 Task: Look for space in Saalfelden am Steinernen Meer, Austria from 2nd June, 2023 to 15th June, 2023 for 2 adults in price range Rs.10000 to Rs.15000. Place can be entire place with 1  bedroom having 1 bed and 1 bathroom. Property type can be hotel. Amenities needed are: heating, . Booking option can be shelf check-in. Required host language is English.
Action: Mouse moved to (438, 98)
Screenshot: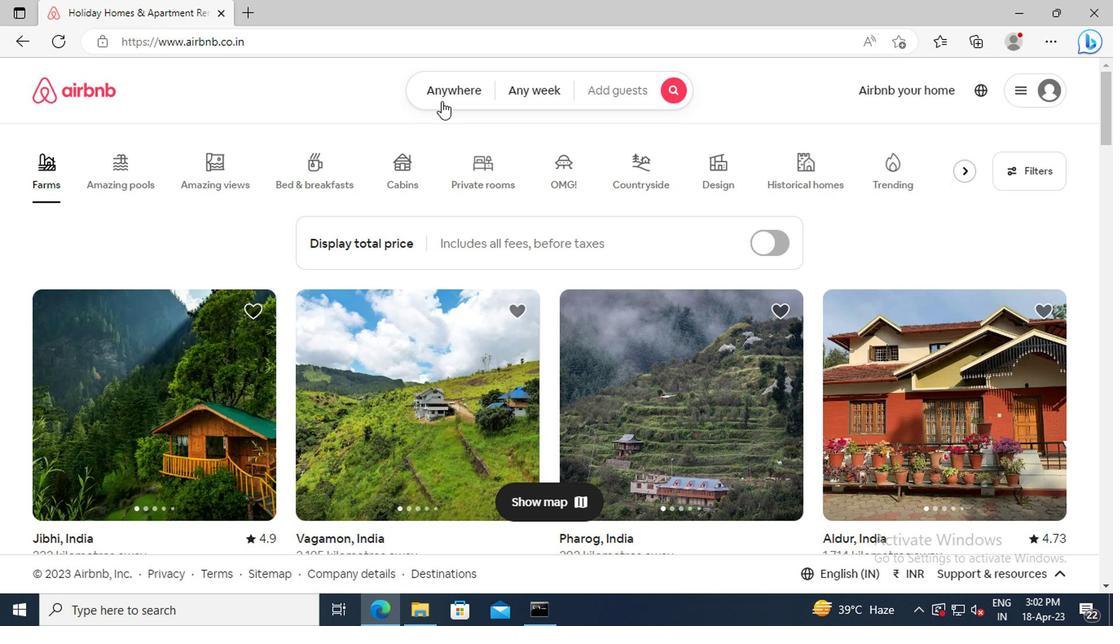 
Action: Mouse pressed left at (438, 98)
Screenshot: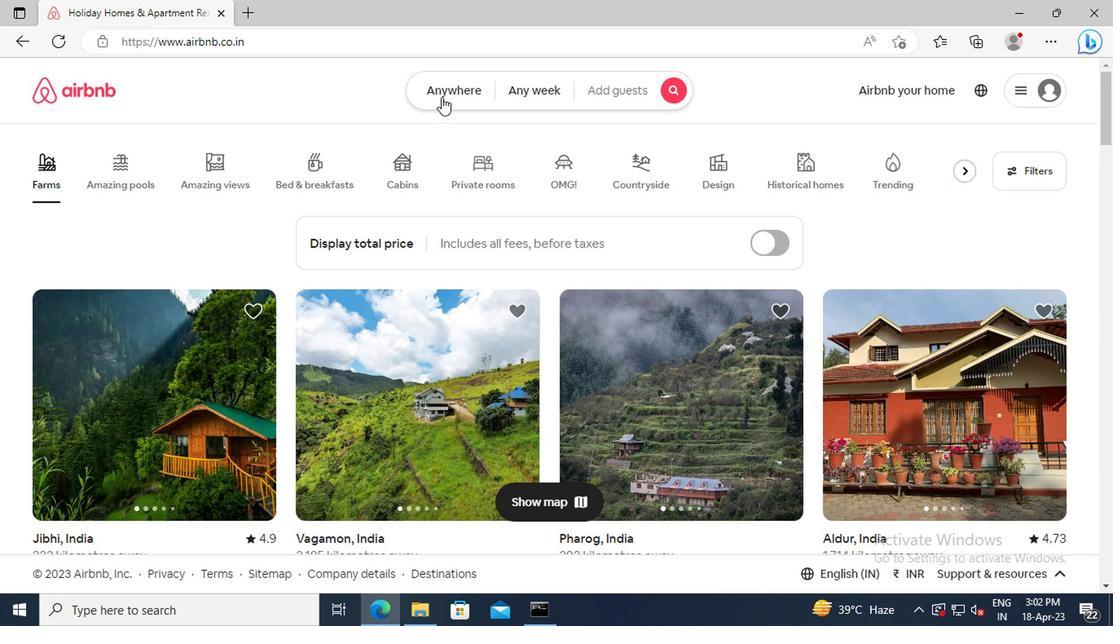
Action: Mouse moved to (234, 157)
Screenshot: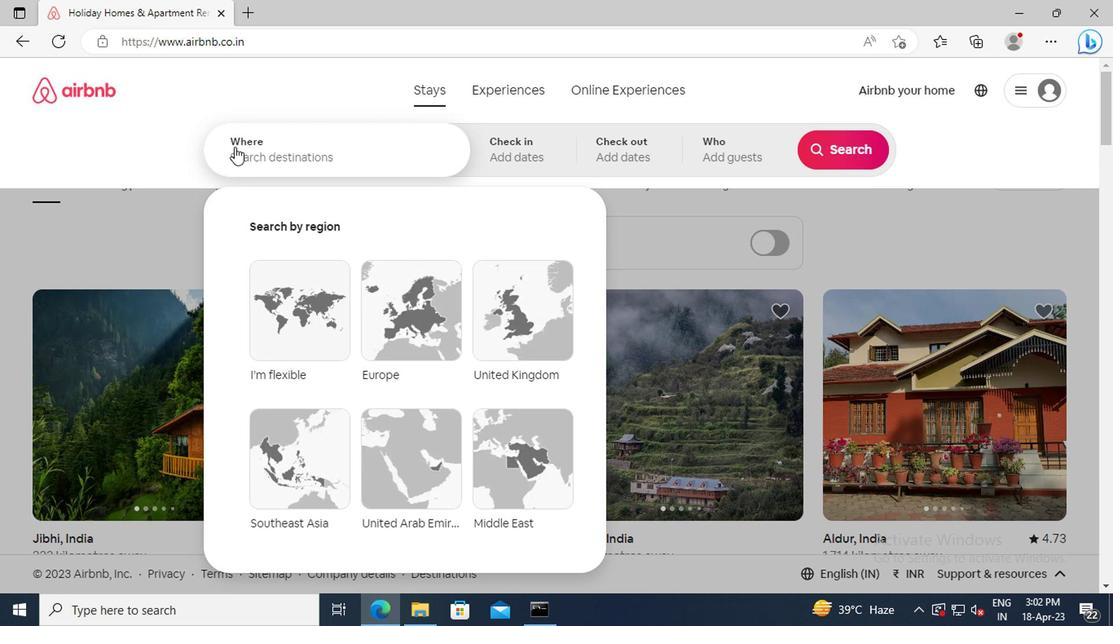 
Action: Mouse pressed left at (234, 157)
Screenshot: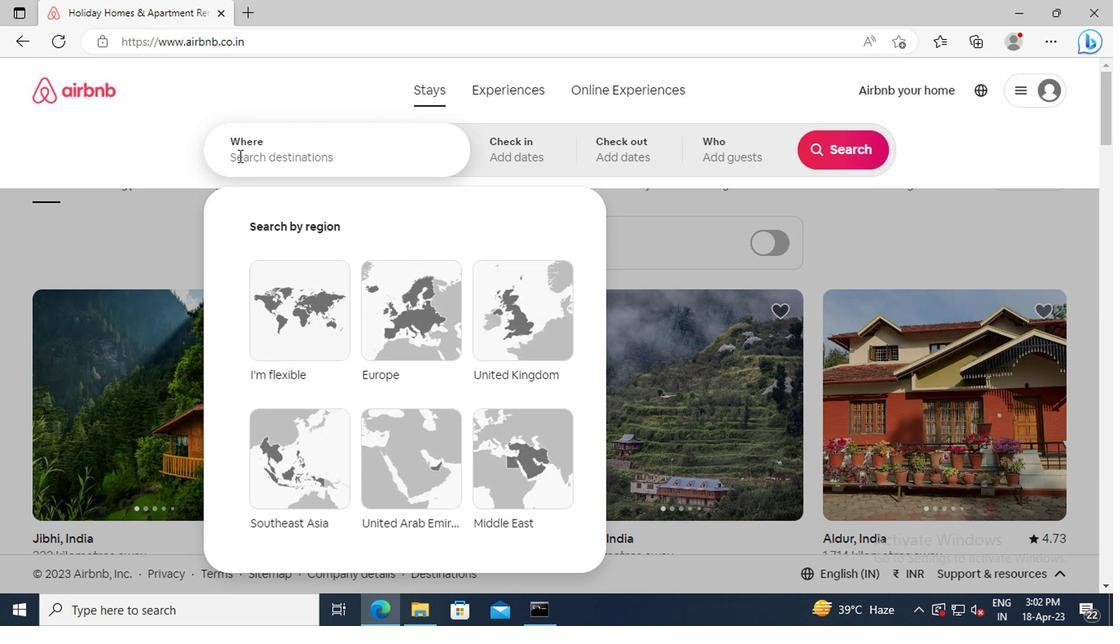 
Action: Key pressed <Key.shift_r>Saalfelden<Key.space>am<Key.space><Key.shift_r>Steinernen<Key.space><Key.shift>MEER,<Key.space><Key.shift_r>AUSTRIA<Key.enter>
Screenshot: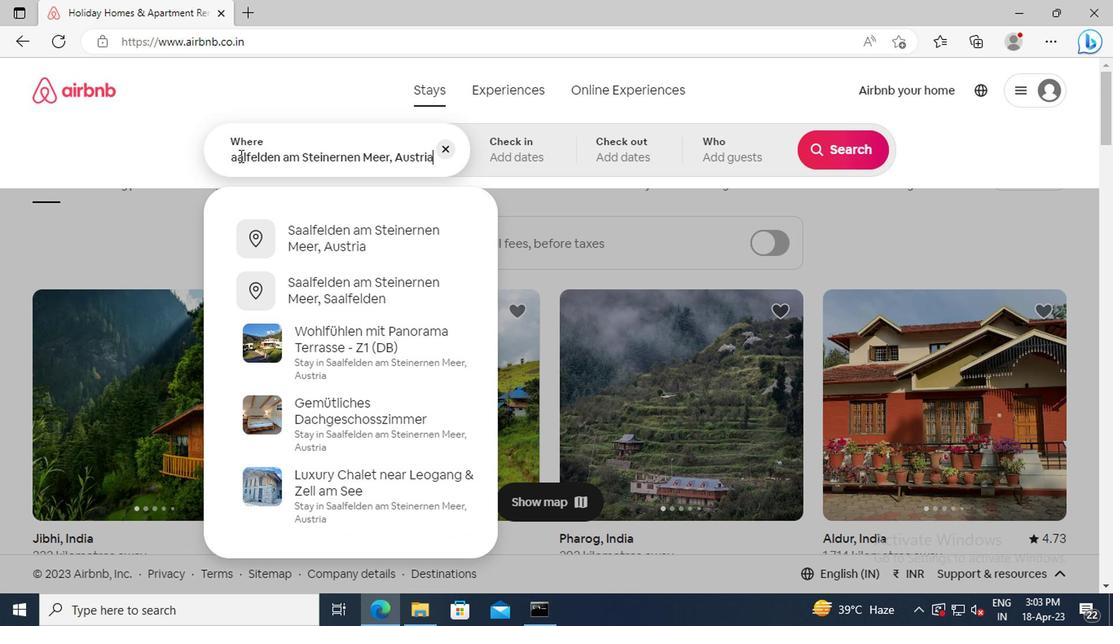 
Action: Mouse moved to (835, 282)
Screenshot: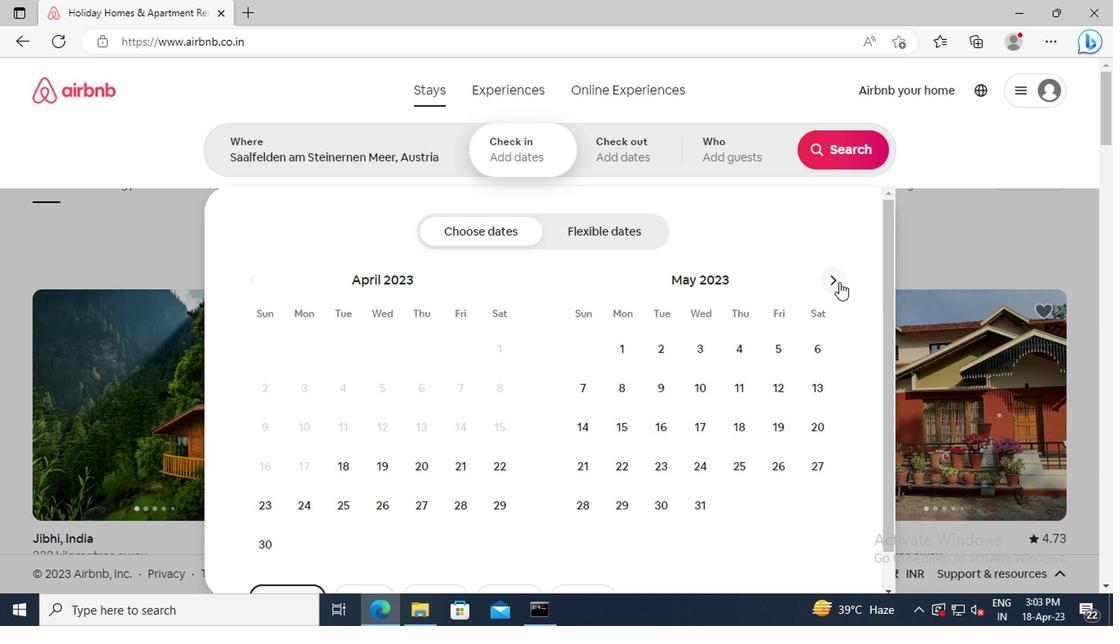 
Action: Mouse pressed left at (835, 282)
Screenshot: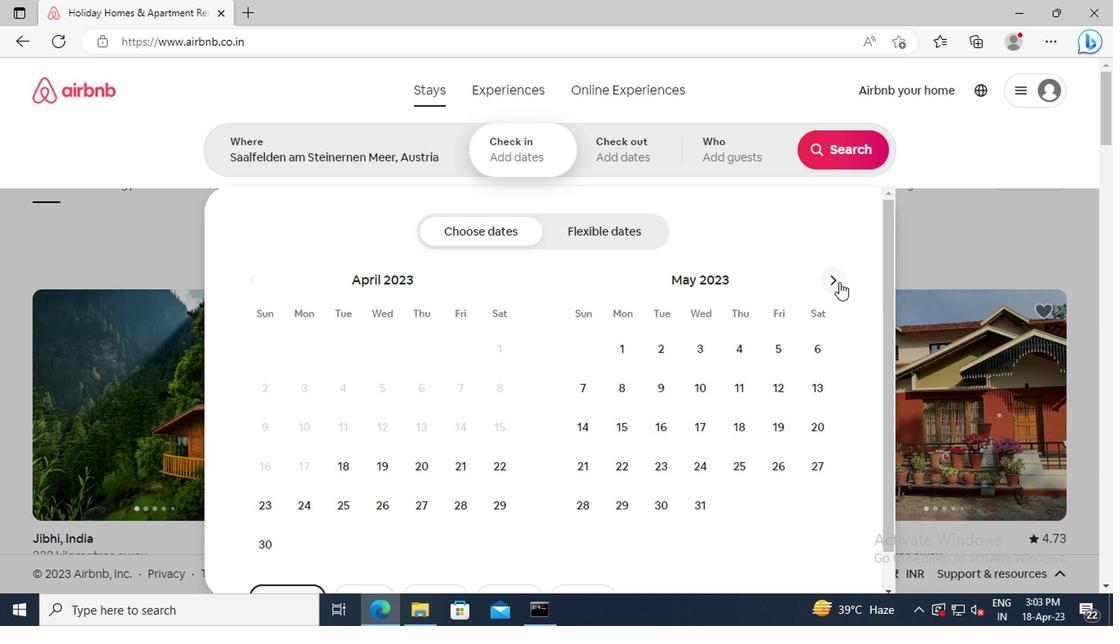 
Action: Mouse moved to (781, 343)
Screenshot: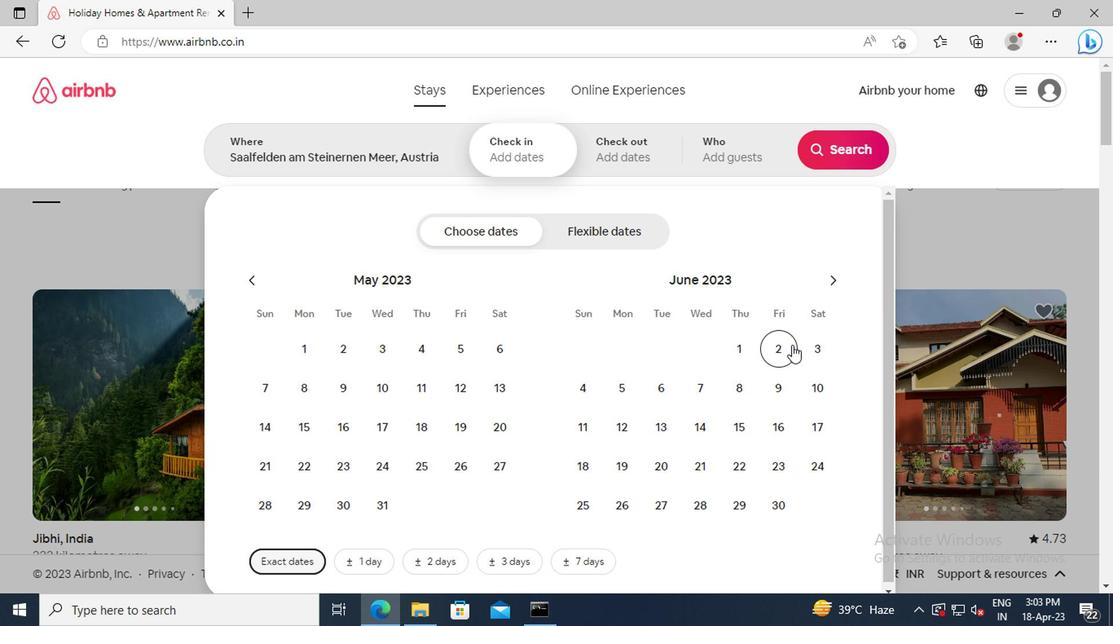 
Action: Mouse pressed left at (781, 343)
Screenshot: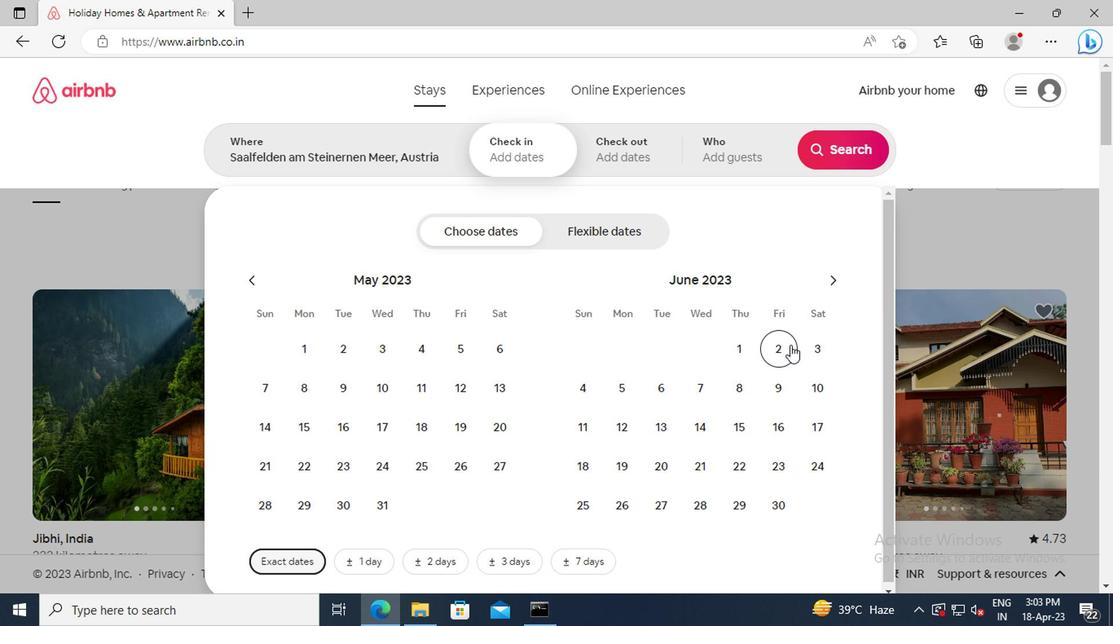 
Action: Mouse moved to (739, 423)
Screenshot: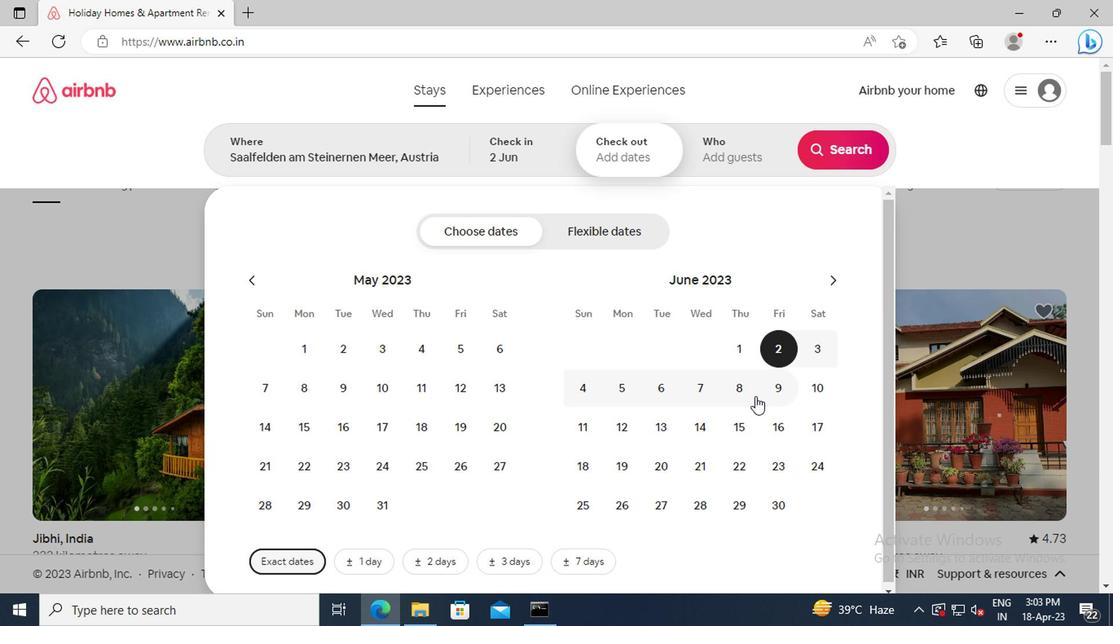 
Action: Mouse pressed left at (739, 423)
Screenshot: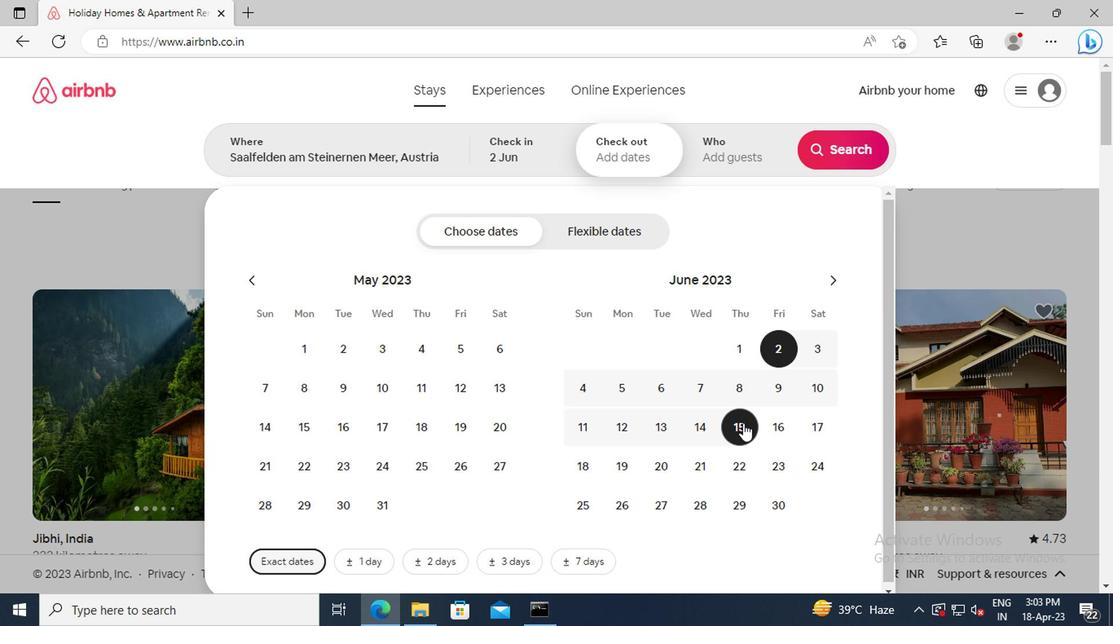 
Action: Mouse moved to (724, 153)
Screenshot: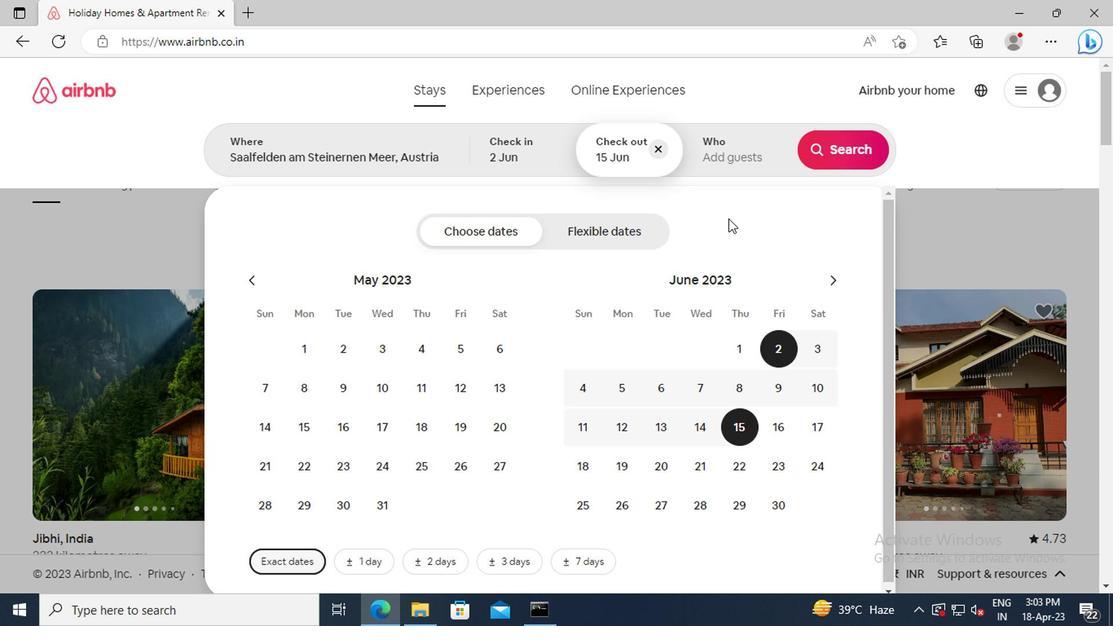 
Action: Mouse pressed left at (724, 153)
Screenshot: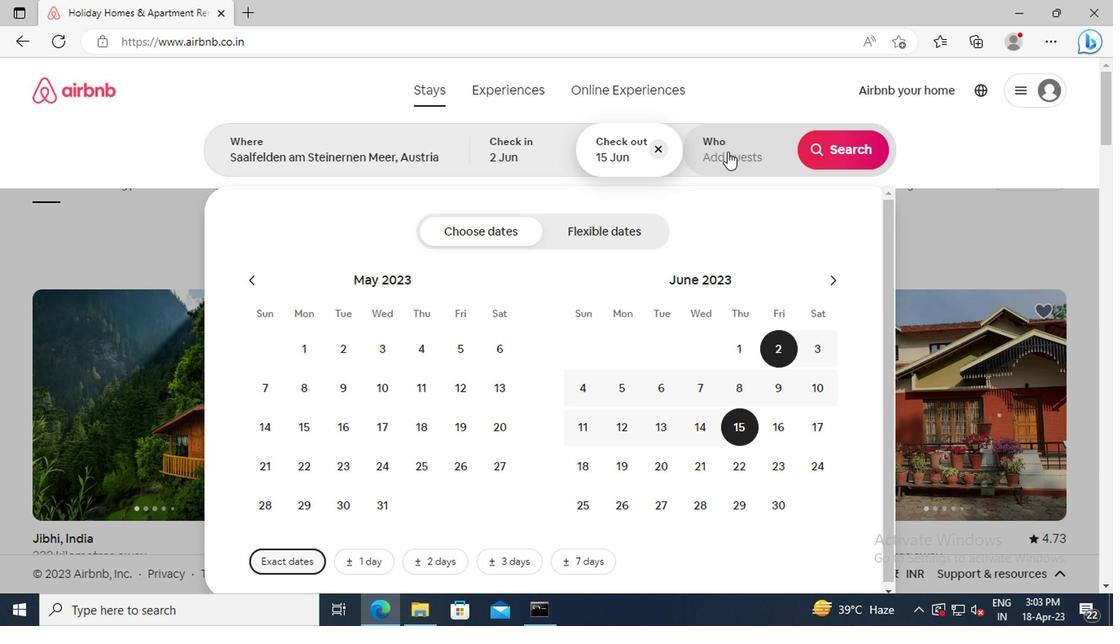 
Action: Mouse moved to (841, 240)
Screenshot: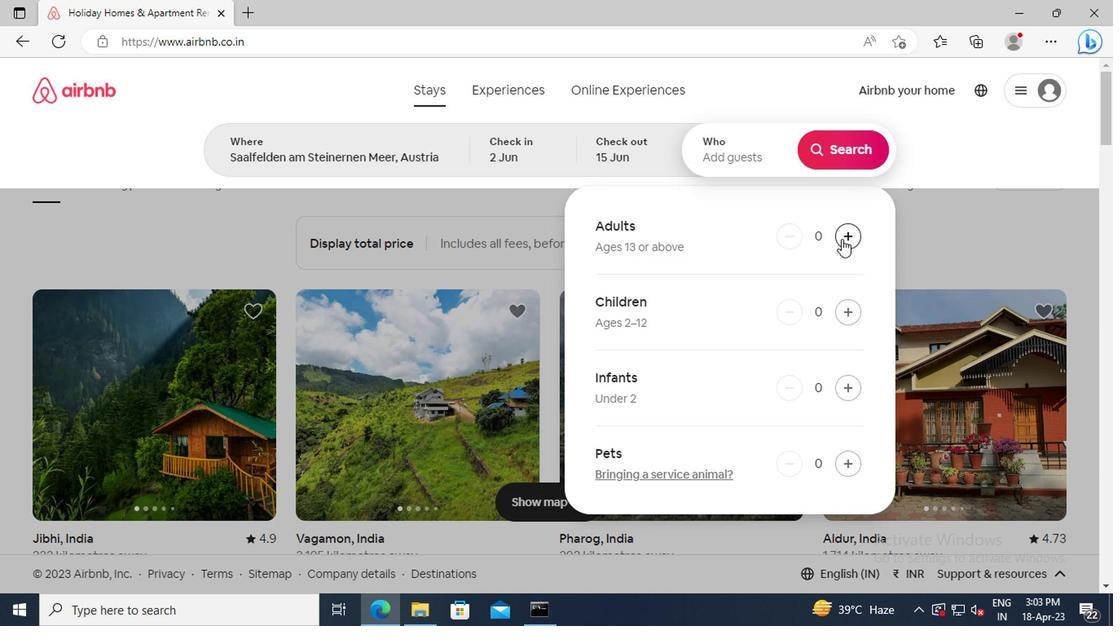 
Action: Mouse pressed left at (841, 240)
Screenshot: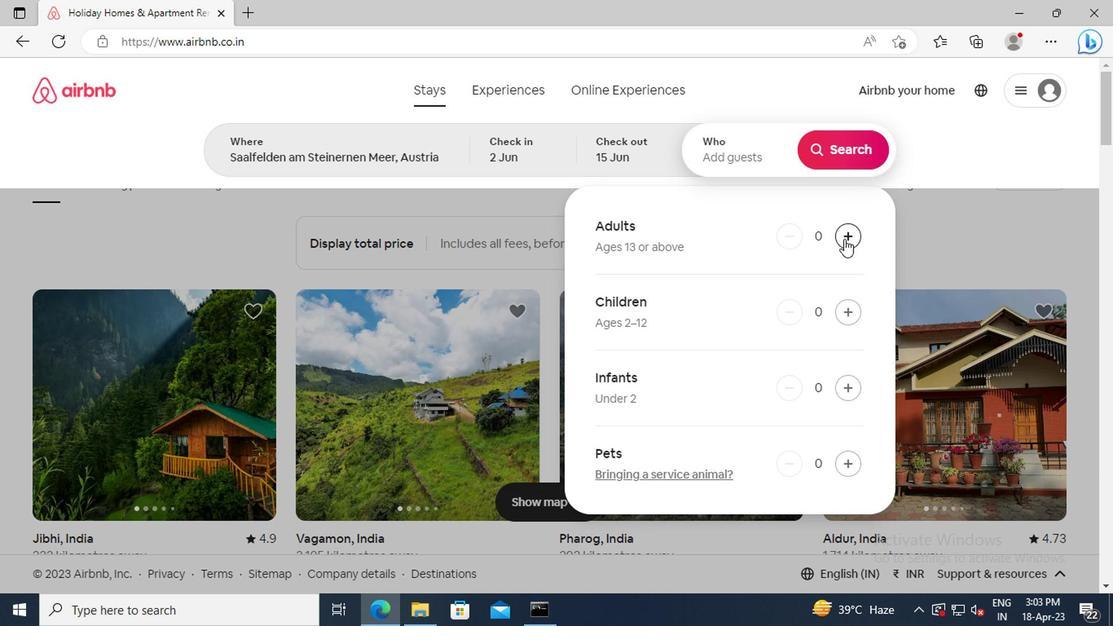 
Action: Mouse pressed left at (841, 240)
Screenshot: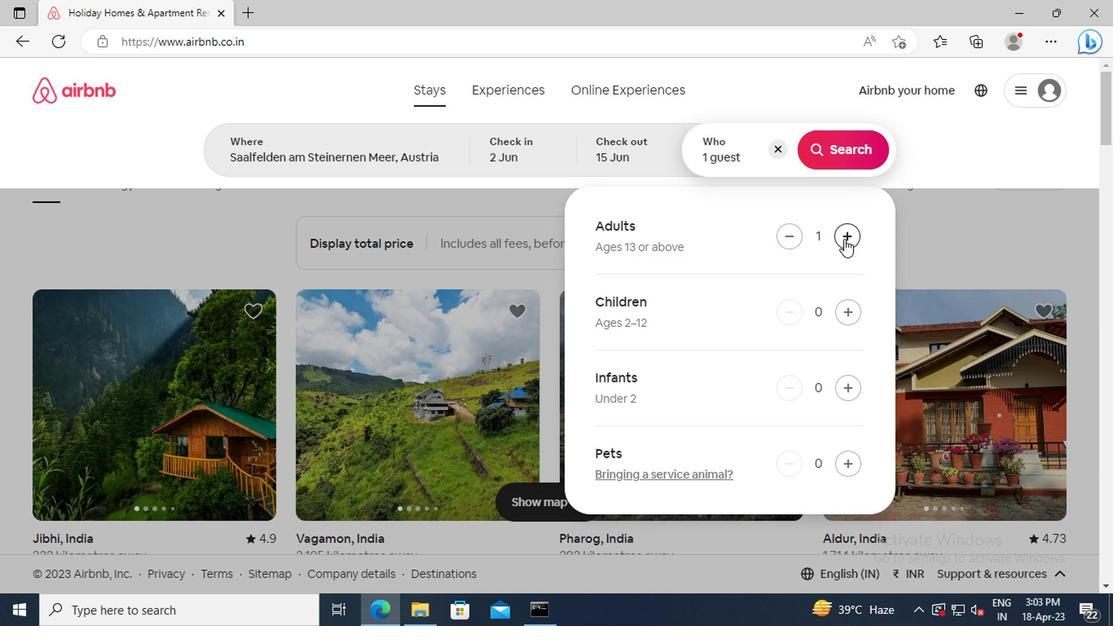 
Action: Mouse moved to (844, 159)
Screenshot: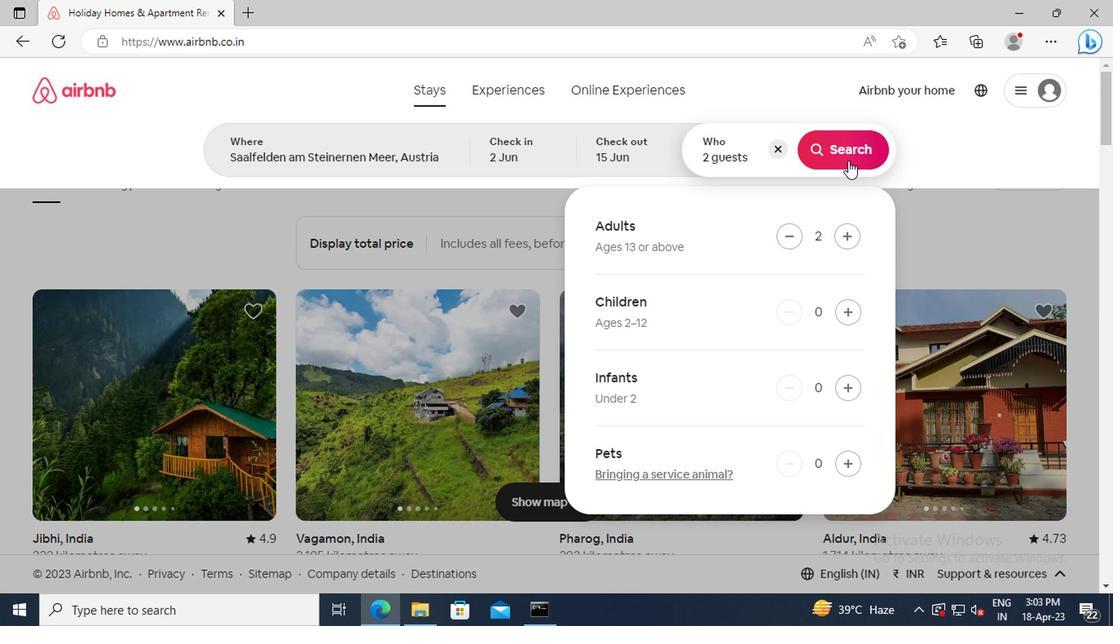 
Action: Mouse pressed left at (844, 159)
Screenshot: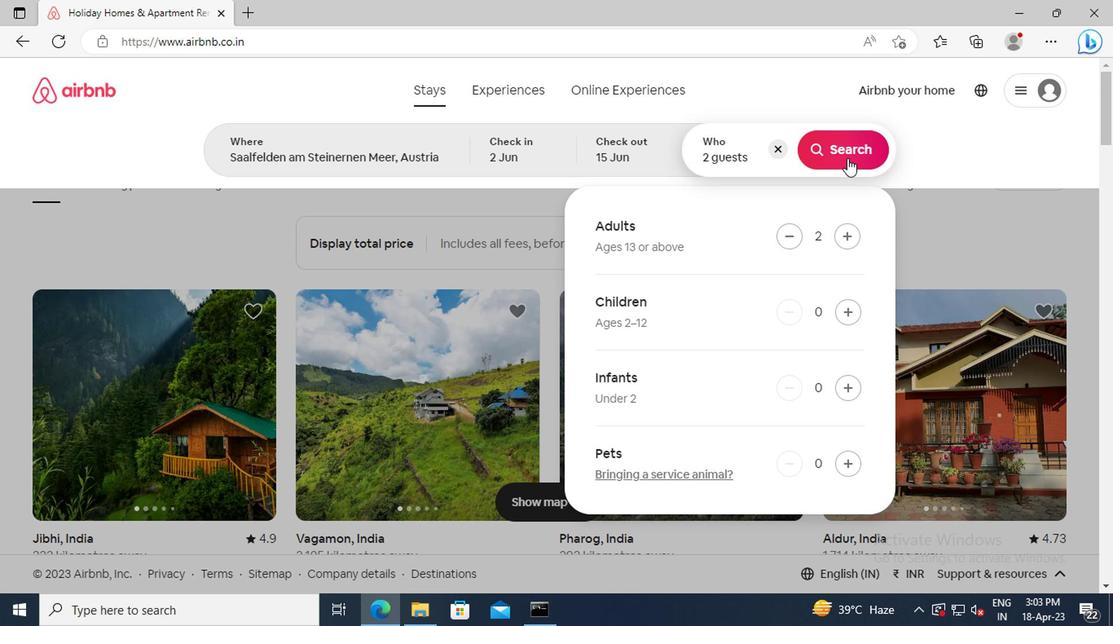
Action: Mouse moved to (1038, 158)
Screenshot: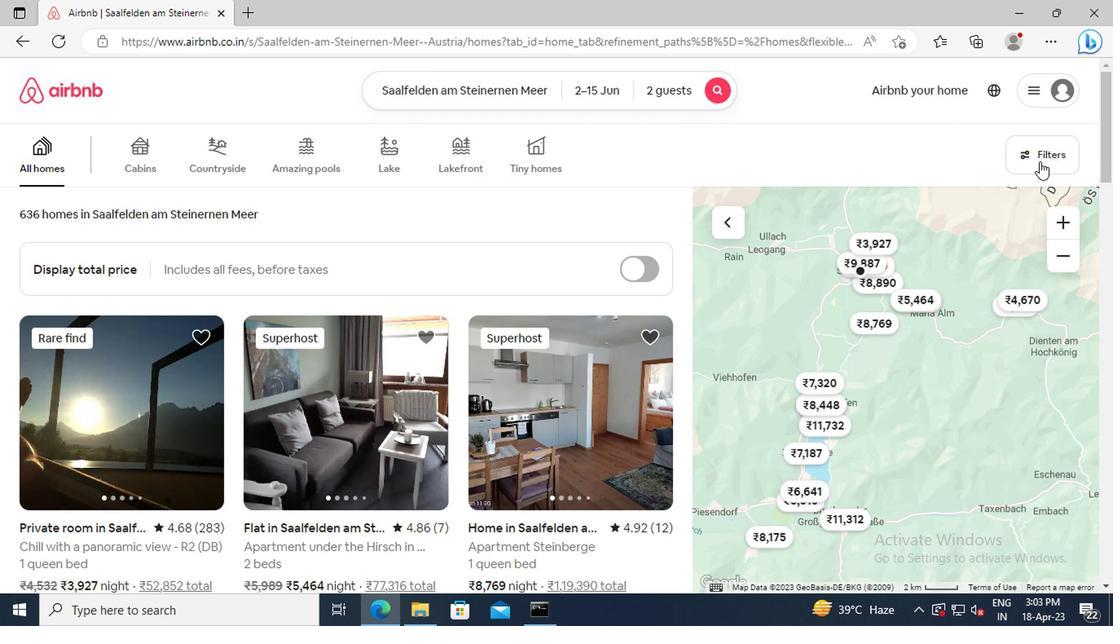 
Action: Mouse pressed left at (1038, 158)
Screenshot: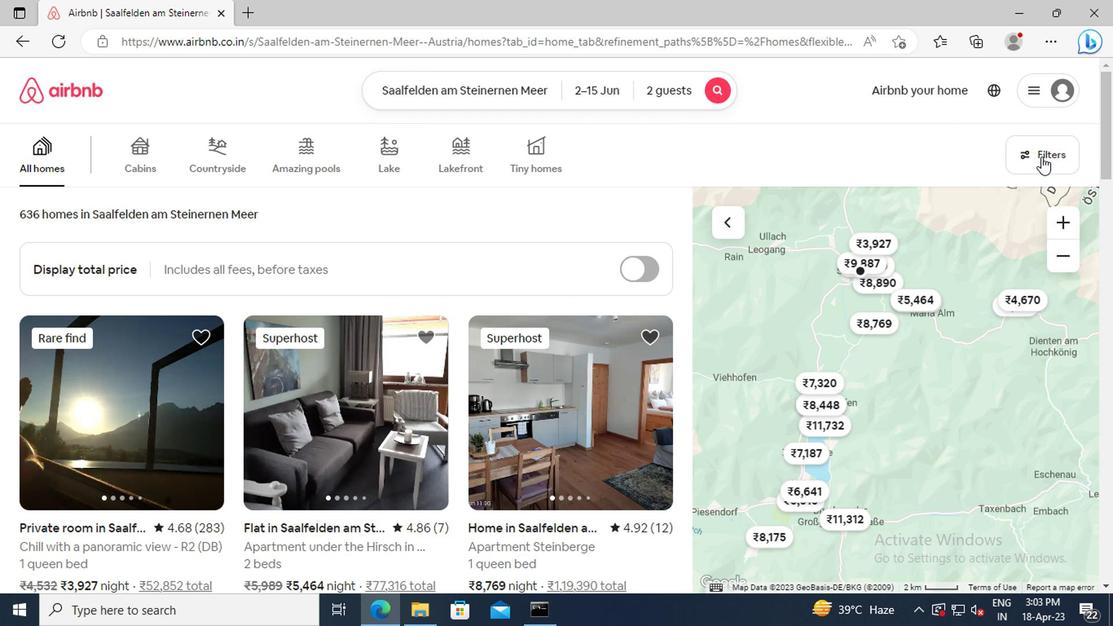 
Action: Mouse moved to (347, 365)
Screenshot: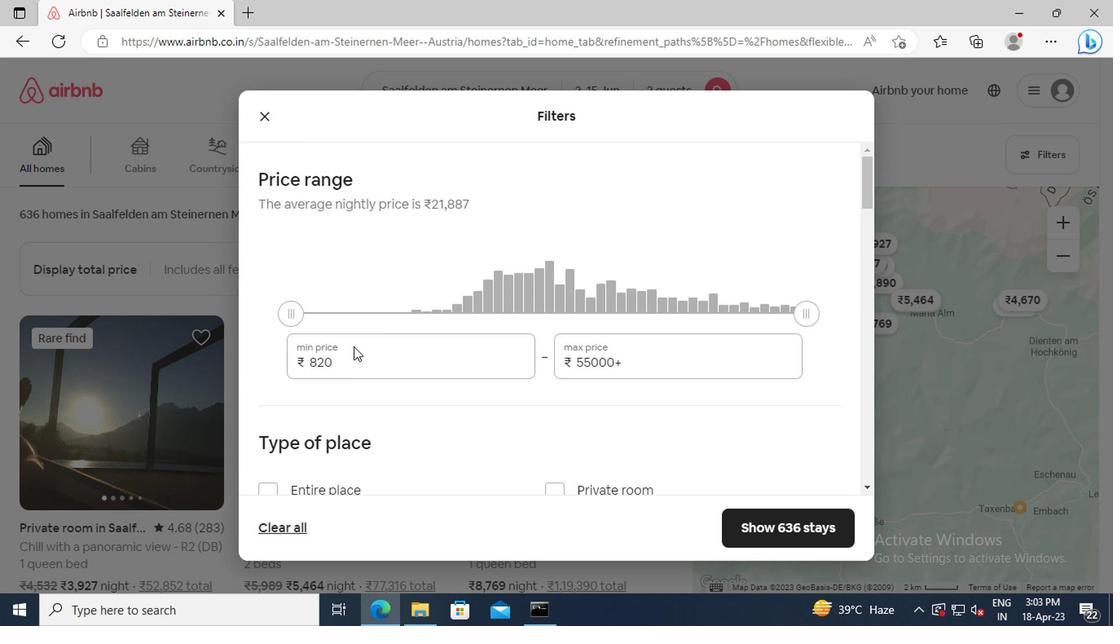 
Action: Mouse pressed left at (347, 365)
Screenshot: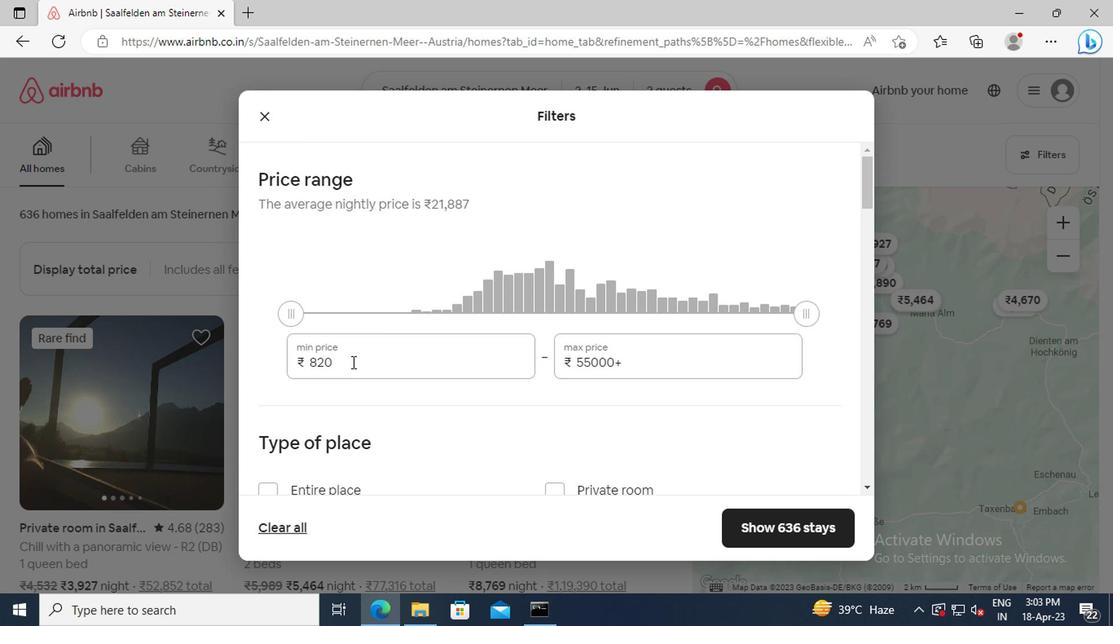 
Action: Key pressed <Key.backspace><Key.backspace><Key.backspace>10000<Key.tab><Key.delete>15000
Screenshot: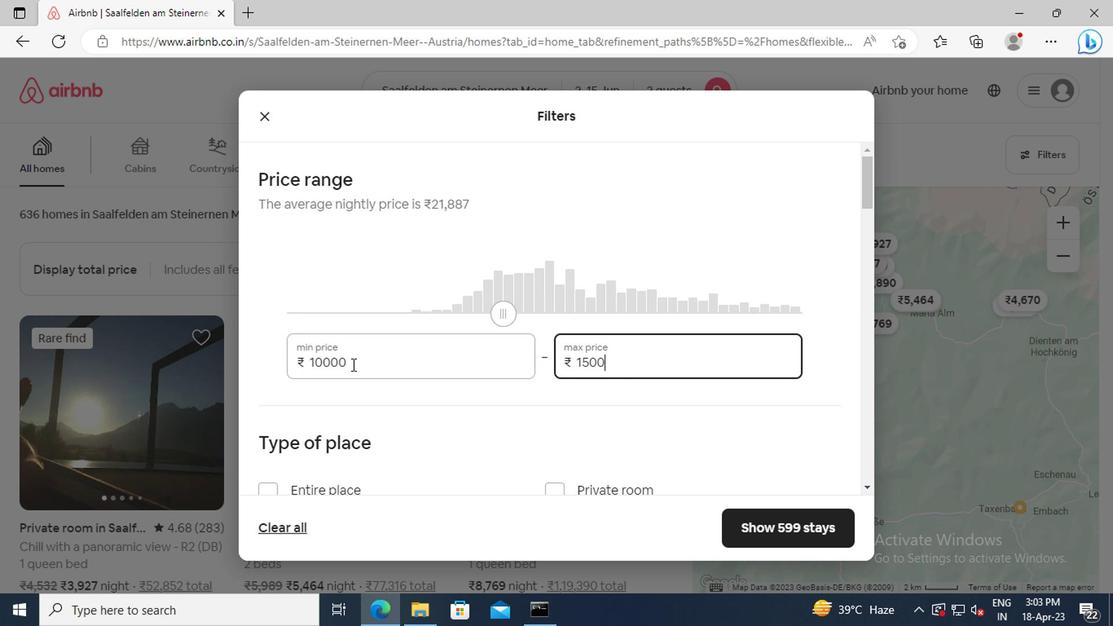 
Action: Mouse scrolled (347, 364) with delta (0, -1)
Screenshot: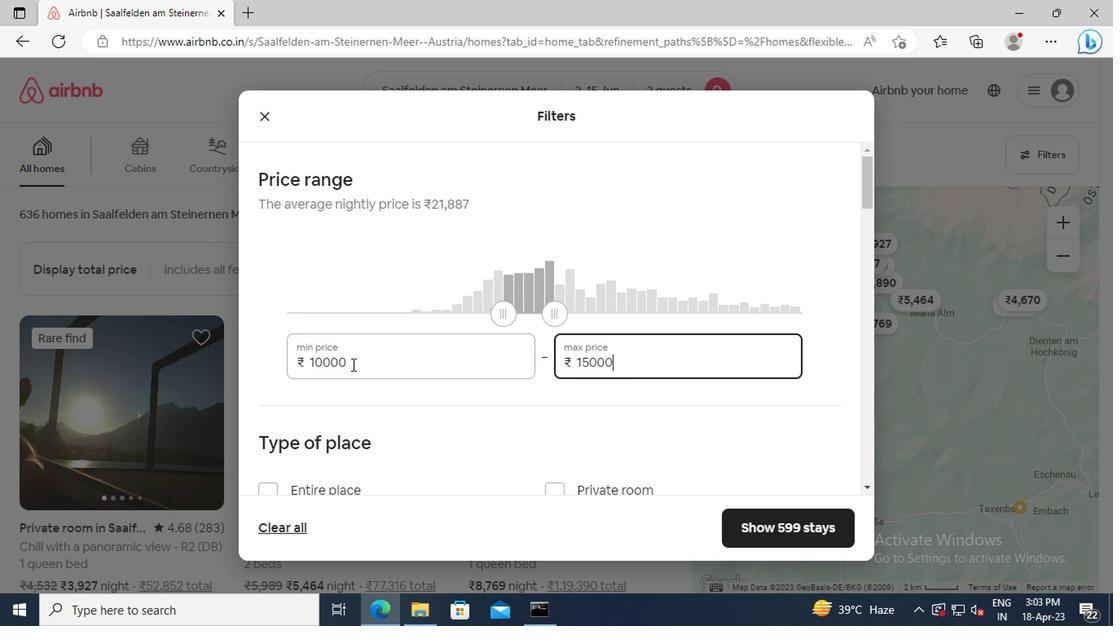 
Action: Mouse scrolled (347, 364) with delta (0, -1)
Screenshot: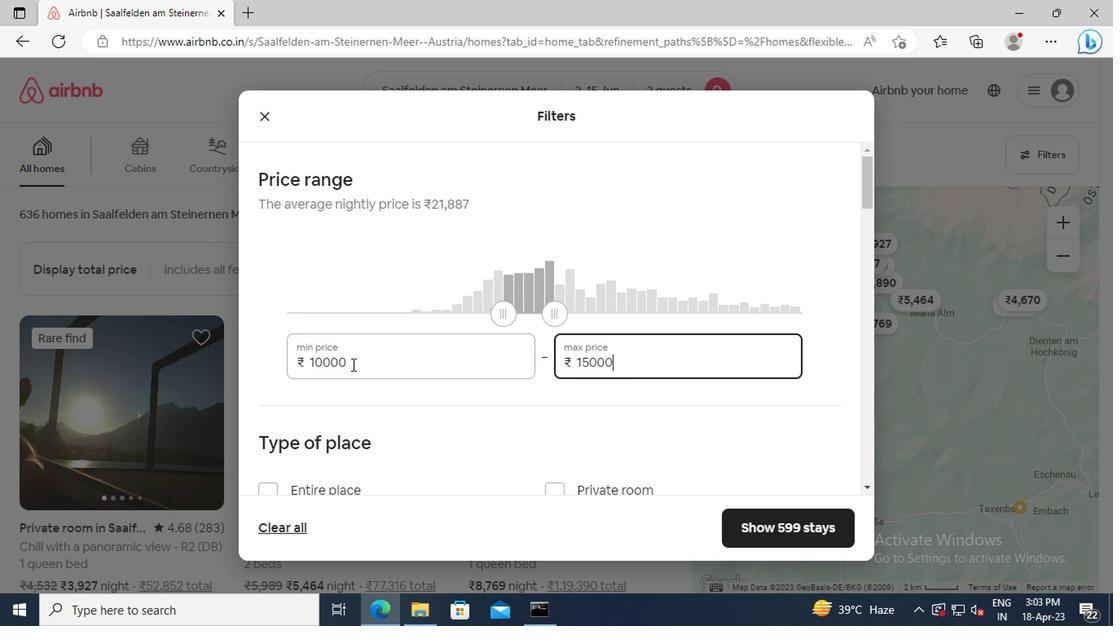 
Action: Mouse moved to (266, 386)
Screenshot: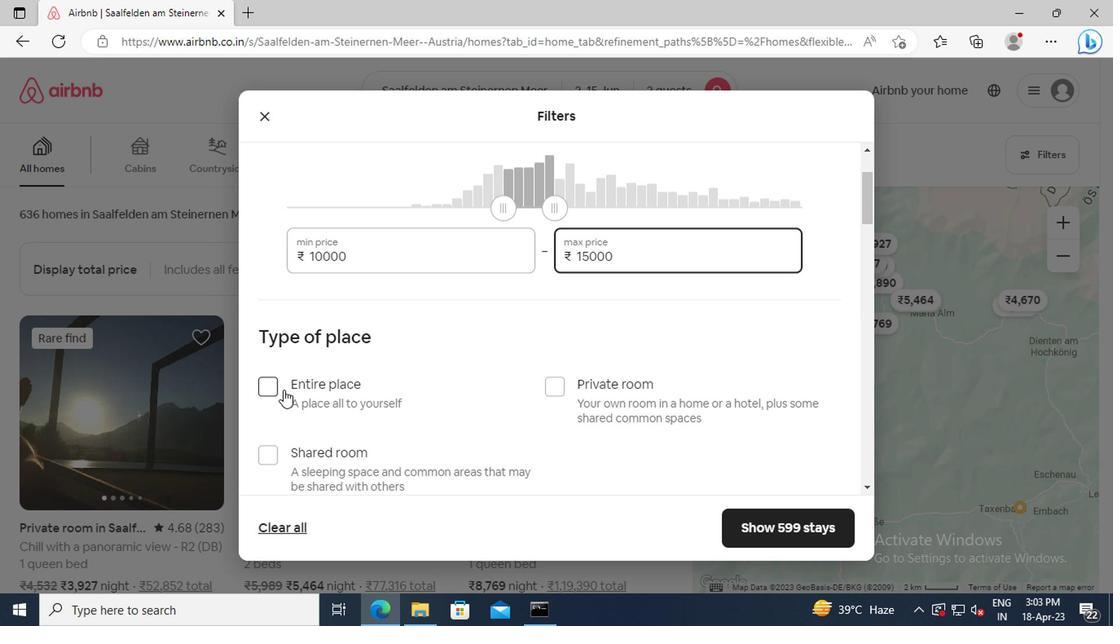 
Action: Mouse pressed left at (266, 386)
Screenshot: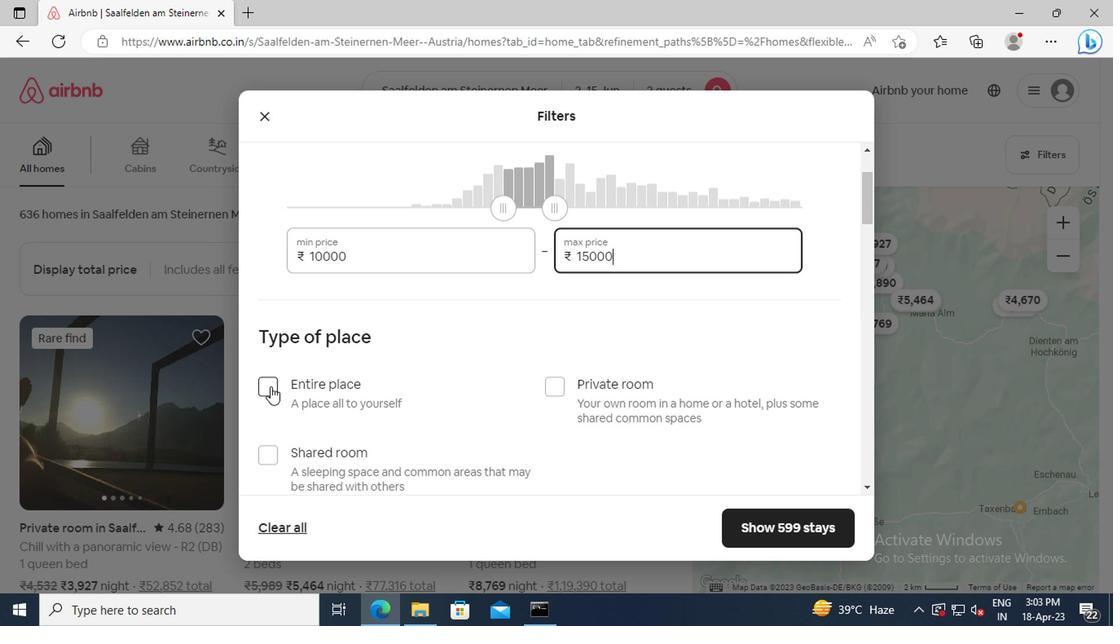 
Action: Mouse moved to (405, 345)
Screenshot: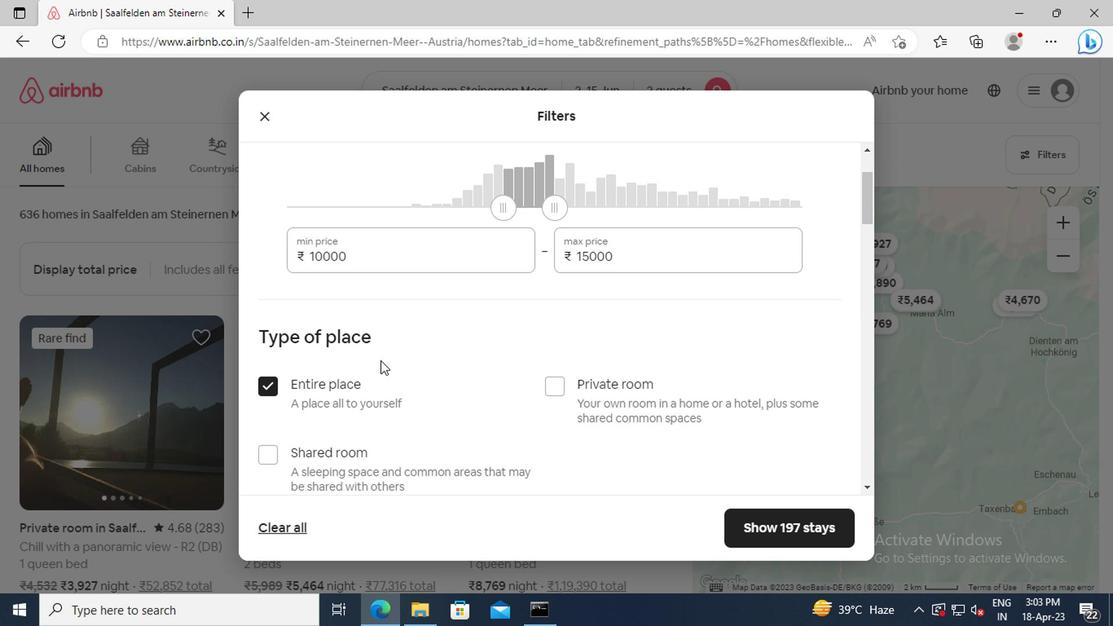 
Action: Mouse scrolled (405, 343) with delta (0, -1)
Screenshot: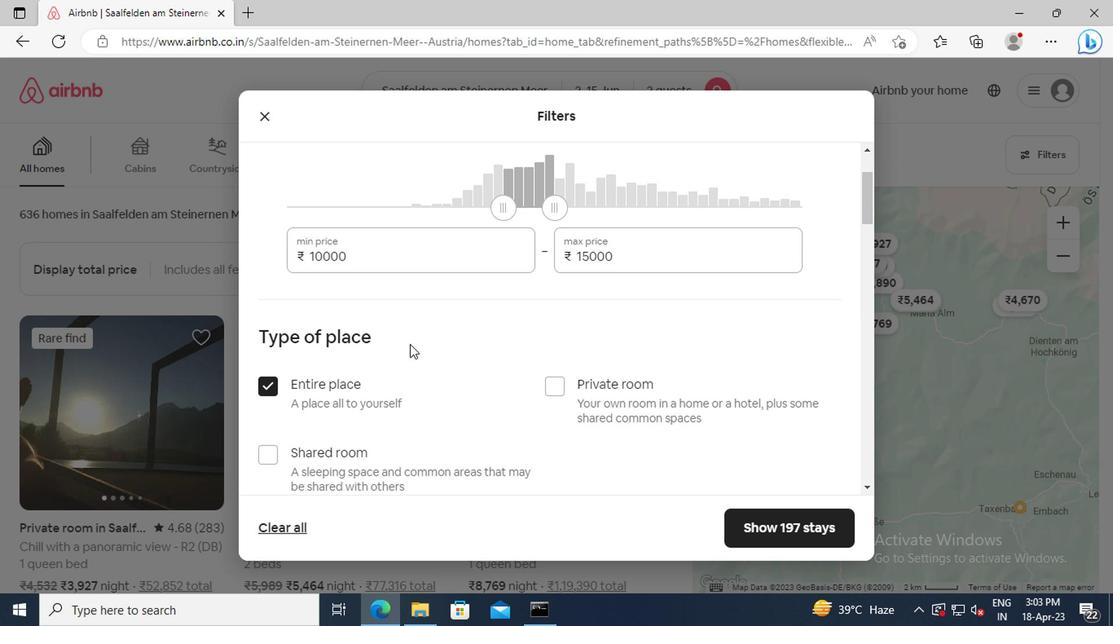 
Action: Mouse scrolled (405, 343) with delta (0, -1)
Screenshot: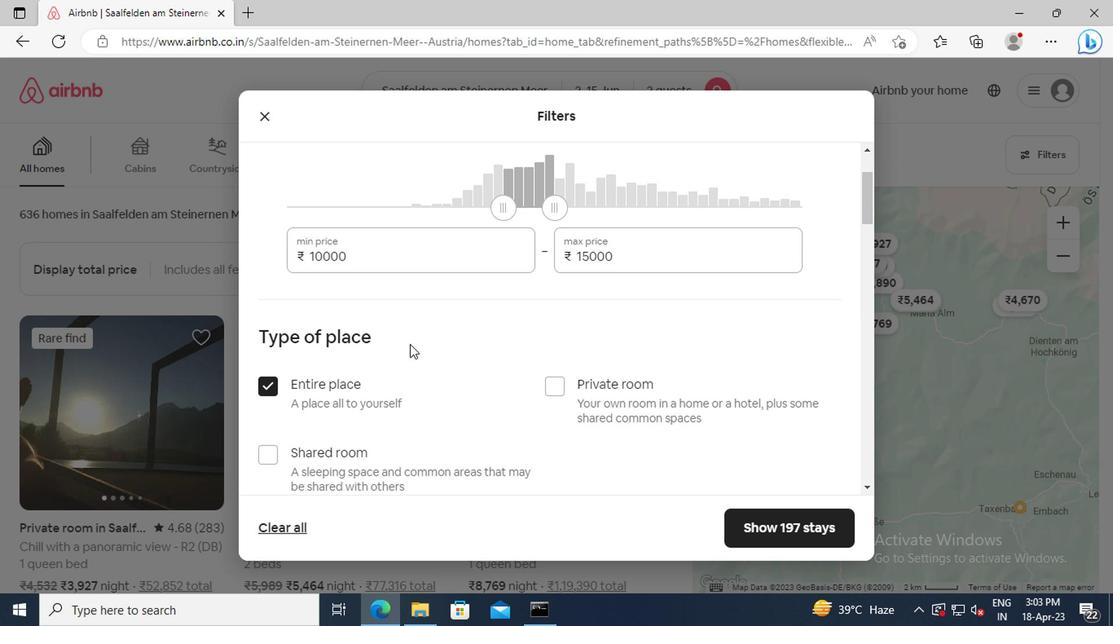 
Action: Mouse scrolled (405, 343) with delta (0, -1)
Screenshot: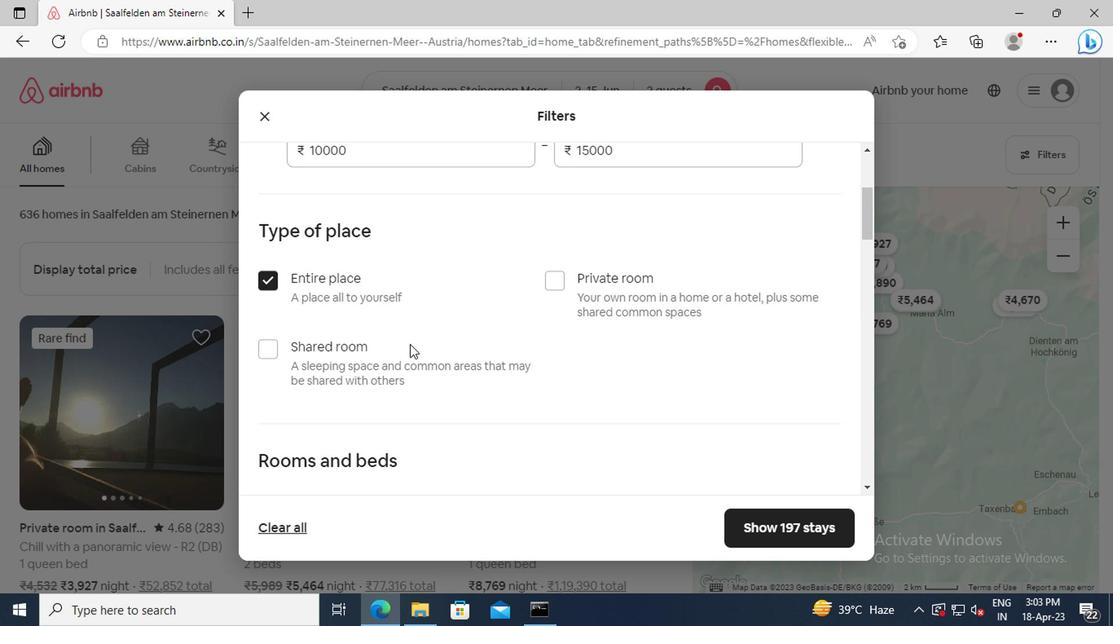 
Action: Mouse scrolled (405, 343) with delta (0, -1)
Screenshot: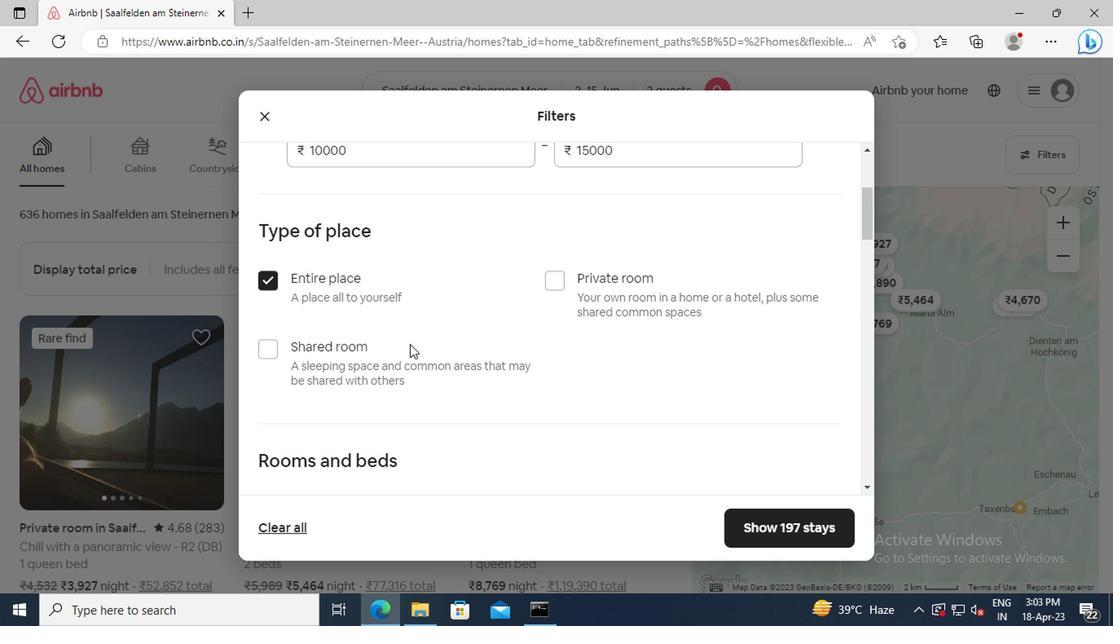 
Action: Mouse scrolled (405, 343) with delta (0, -1)
Screenshot: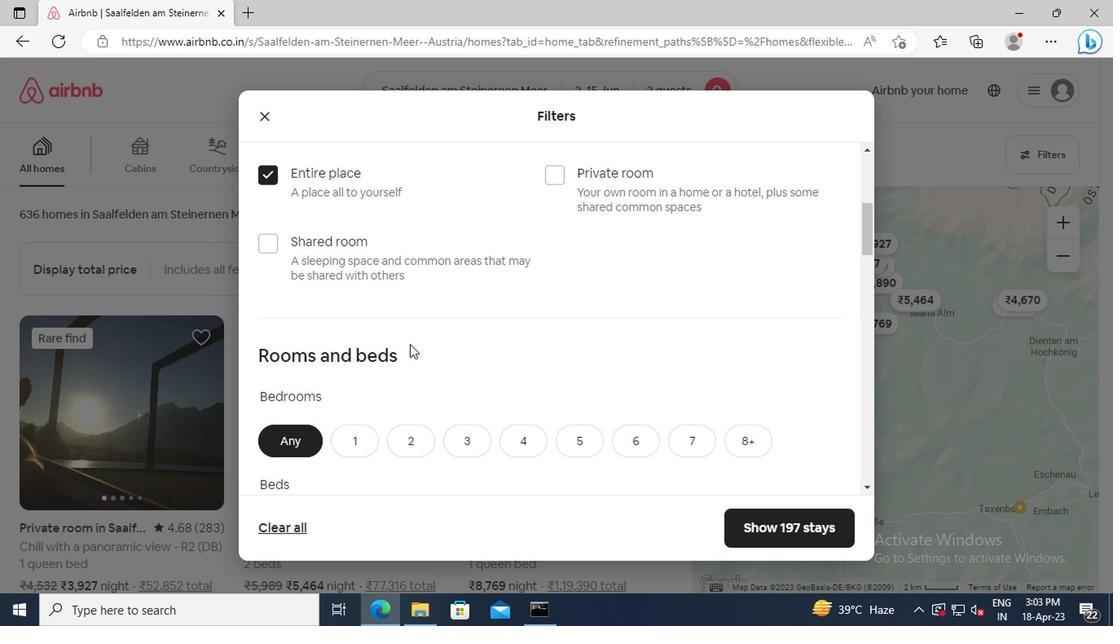 
Action: Mouse scrolled (405, 343) with delta (0, -1)
Screenshot: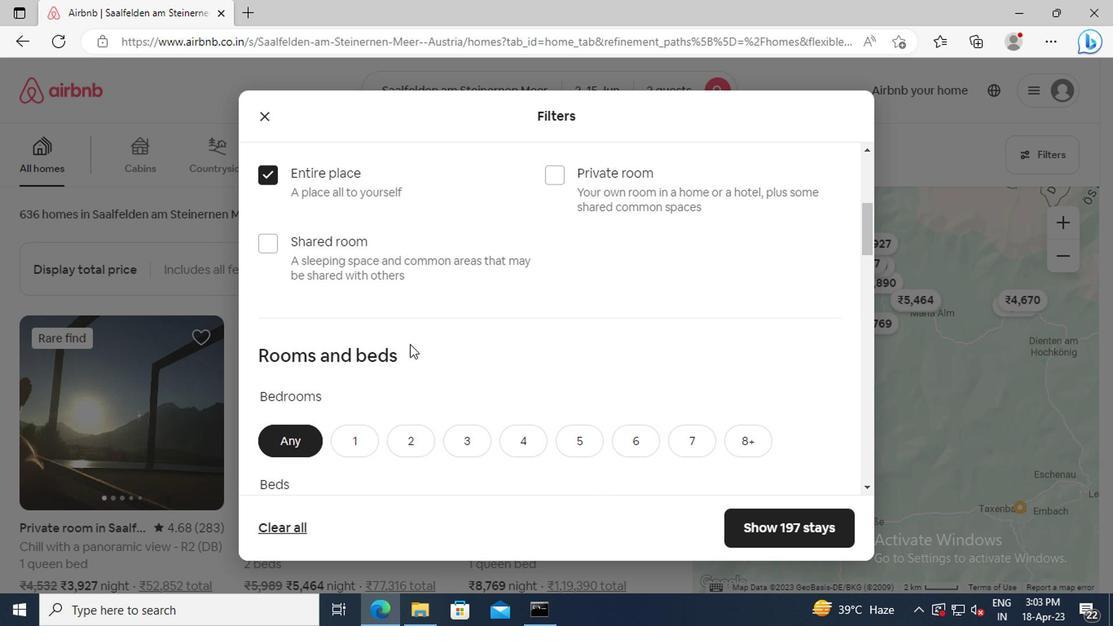 
Action: Mouse moved to (351, 335)
Screenshot: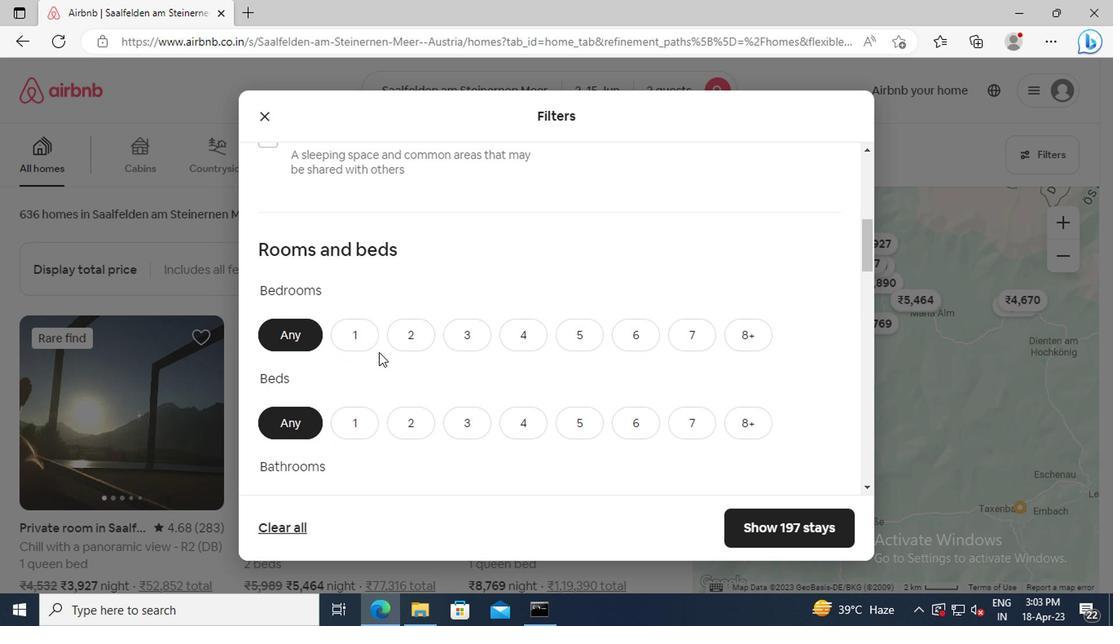 
Action: Mouse pressed left at (351, 335)
Screenshot: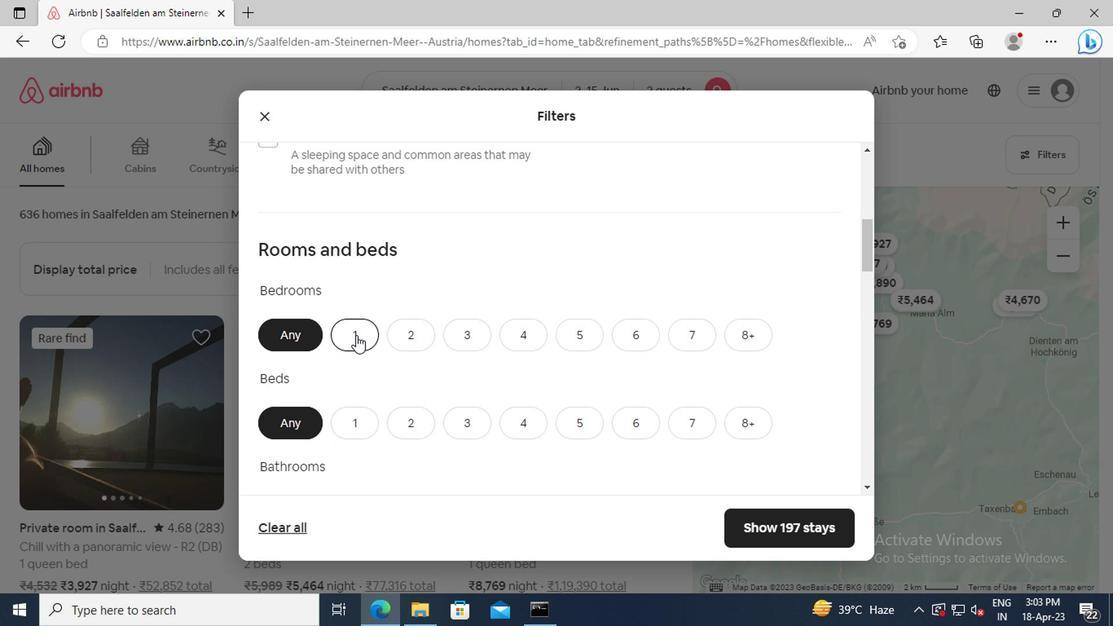 
Action: Mouse scrolled (351, 335) with delta (0, 0)
Screenshot: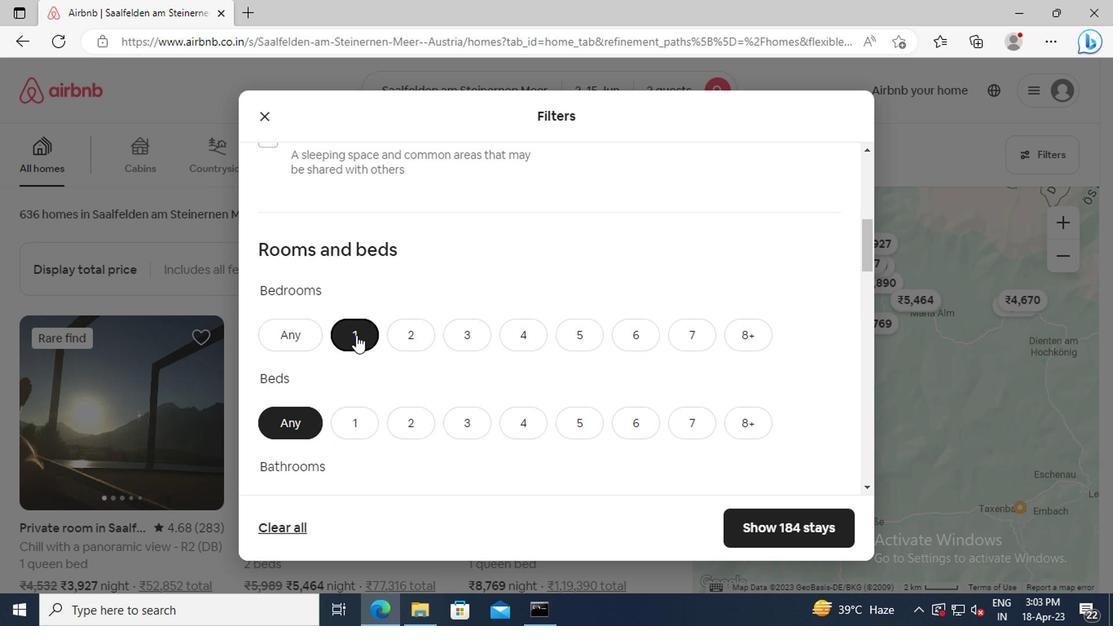 
Action: Mouse moved to (354, 361)
Screenshot: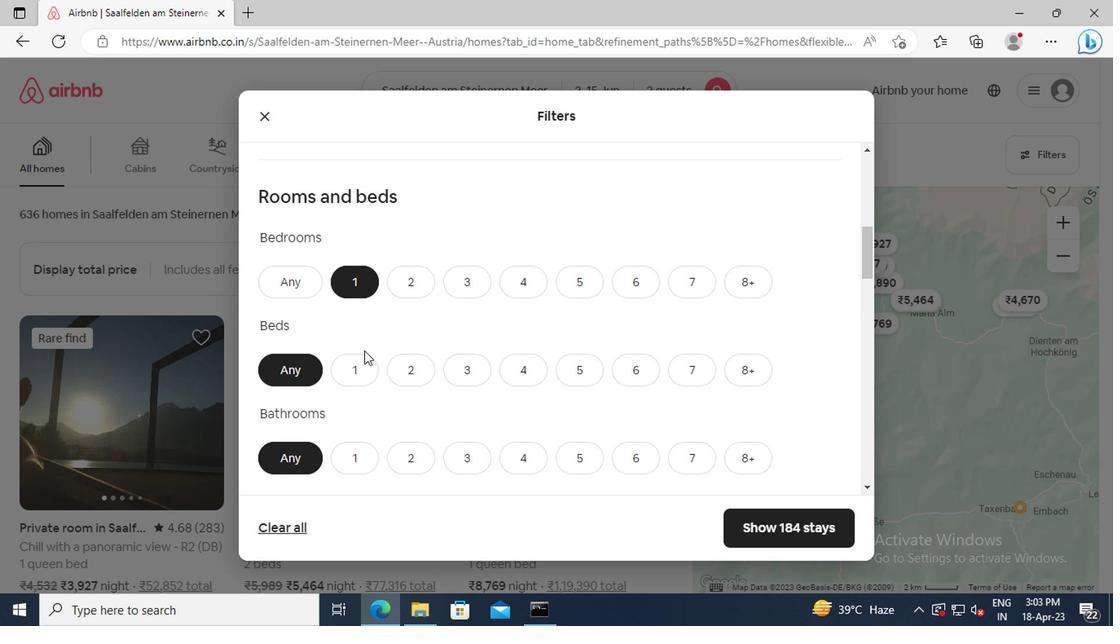 
Action: Mouse pressed left at (354, 361)
Screenshot: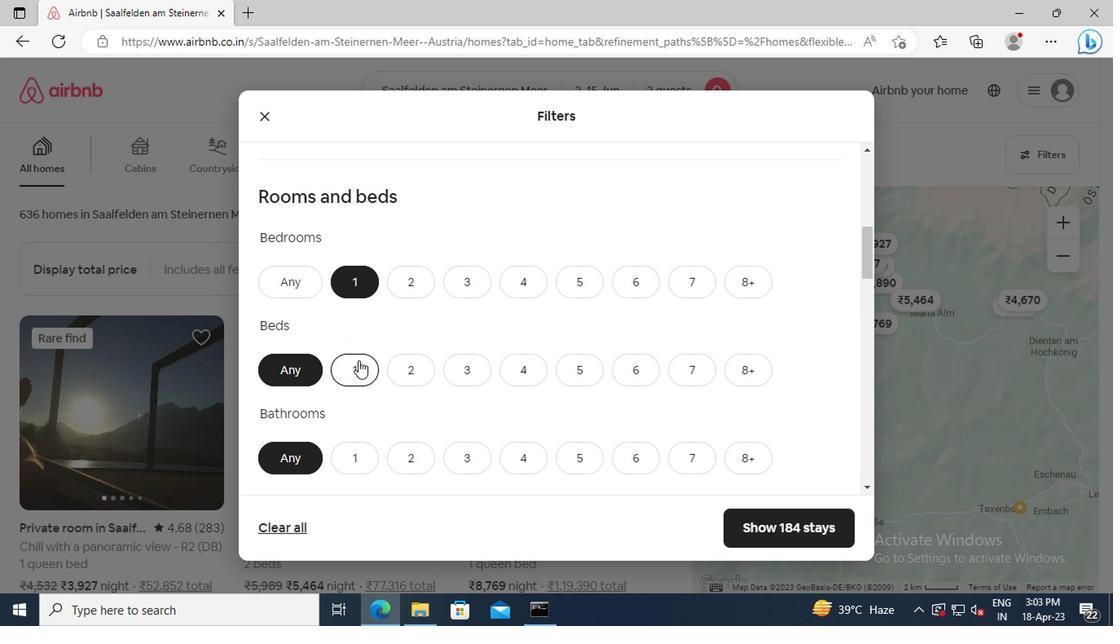 
Action: Mouse scrolled (354, 360) with delta (0, -1)
Screenshot: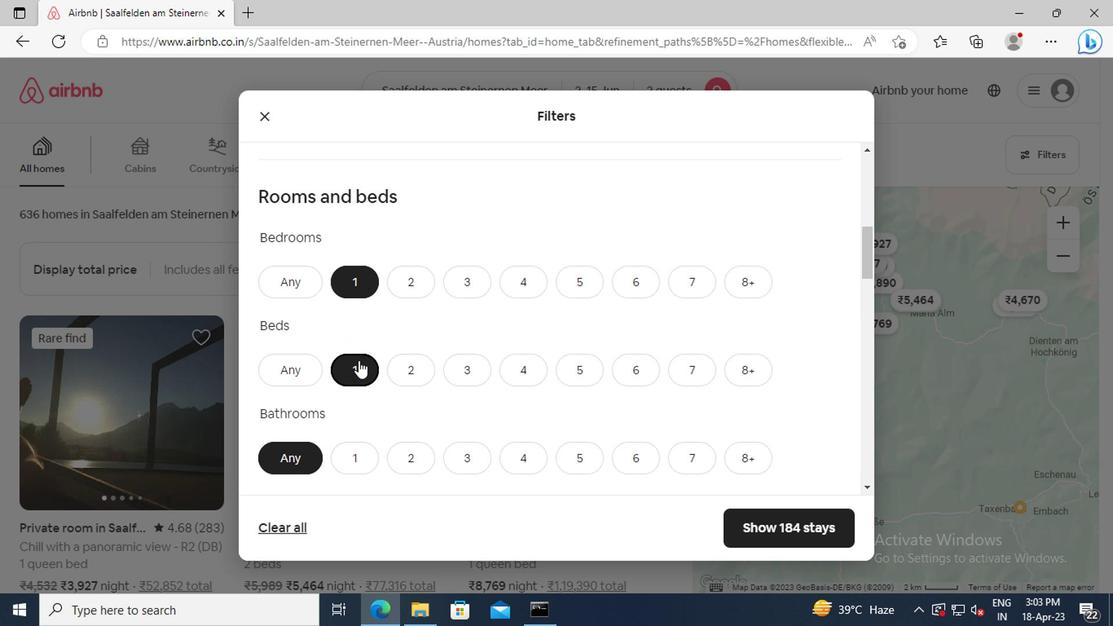
Action: Mouse scrolled (354, 360) with delta (0, -1)
Screenshot: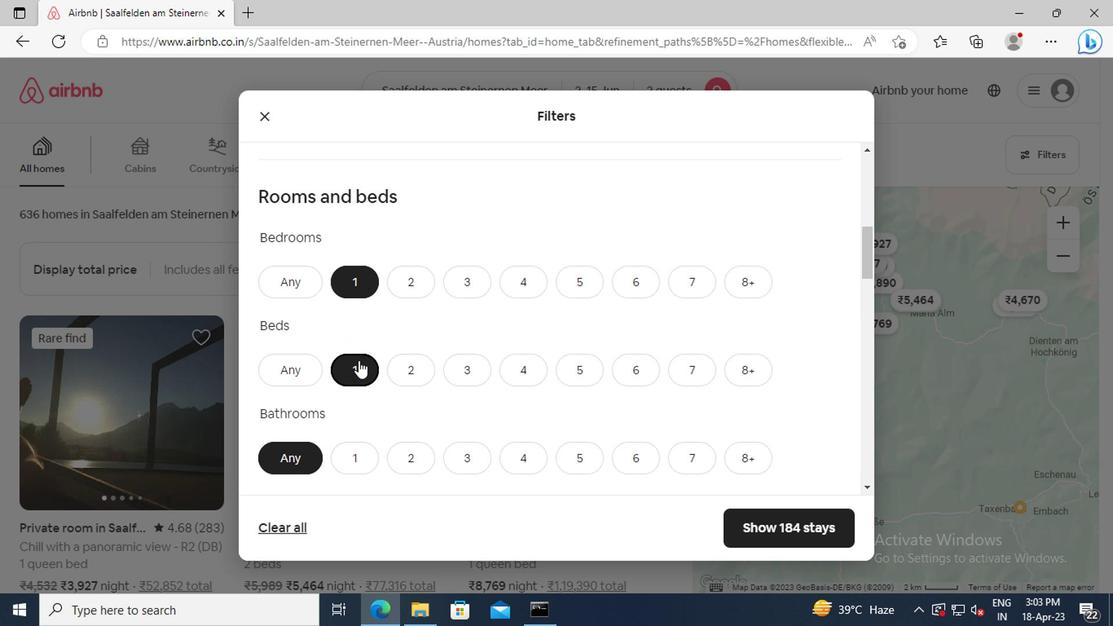 
Action: Mouse moved to (361, 358)
Screenshot: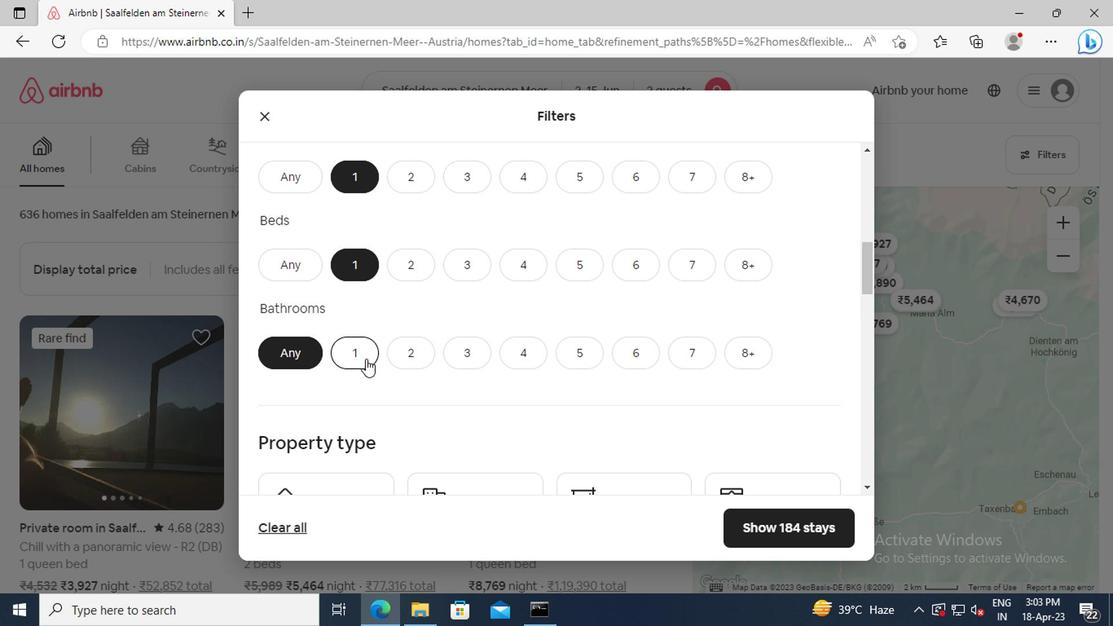 
Action: Mouse pressed left at (361, 358)
Screenshot: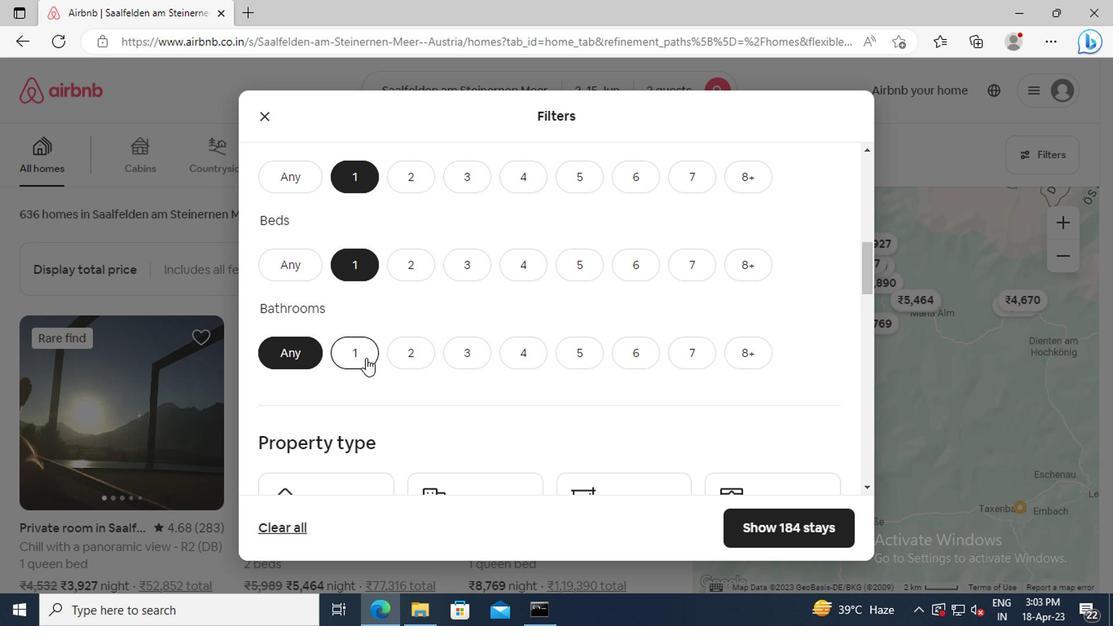 
Action: Mouse scrolled (361, 357) with delta (0, 0)
Screenshot: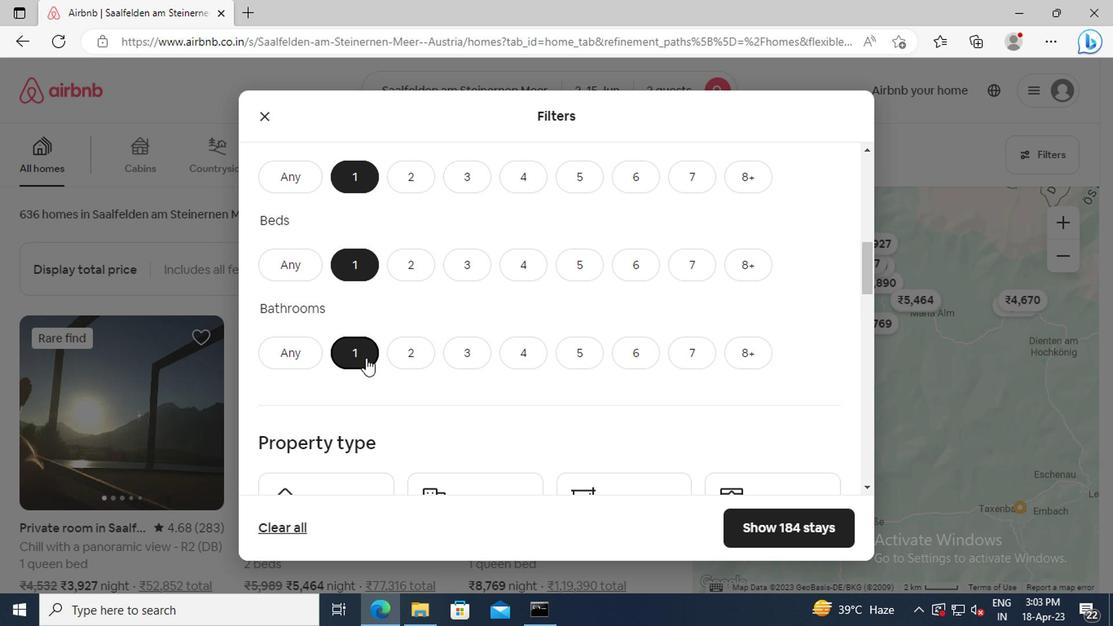 
Action: Mouse scrolled (361, 357) with delta (0, 0)
Screenshot: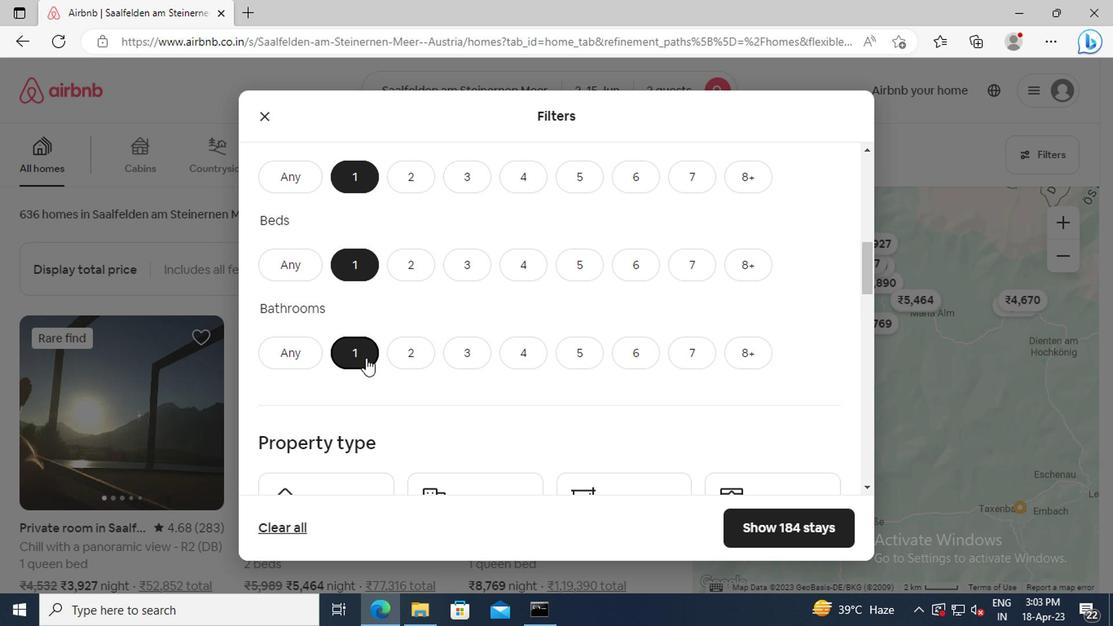 
Action: Mouse scrolled (361, 357) with delta (0, 0)
Screenshot: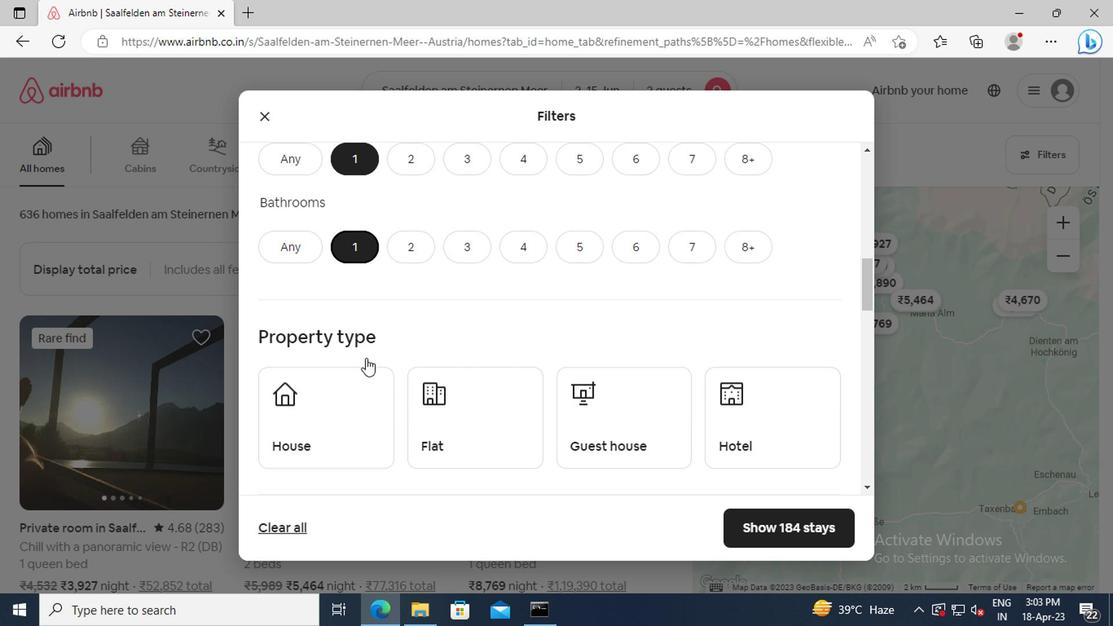 
Action: Mouse scrolled (361, 357) with delta (0, 0)
Screenshot: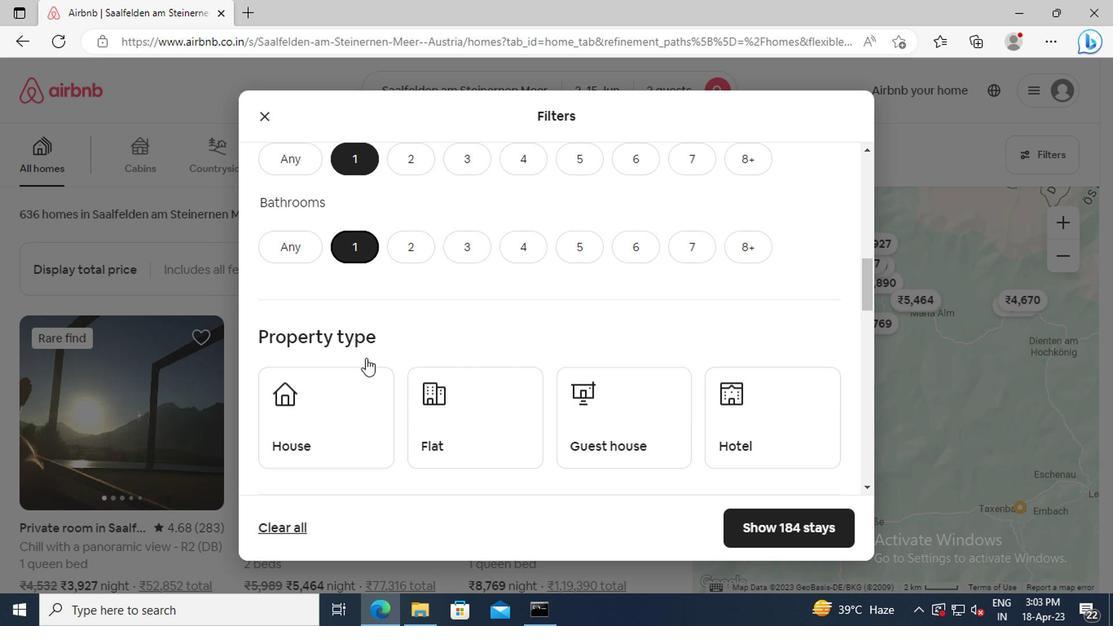 
Action: Mouse moved to (725, 322)
Screenshot: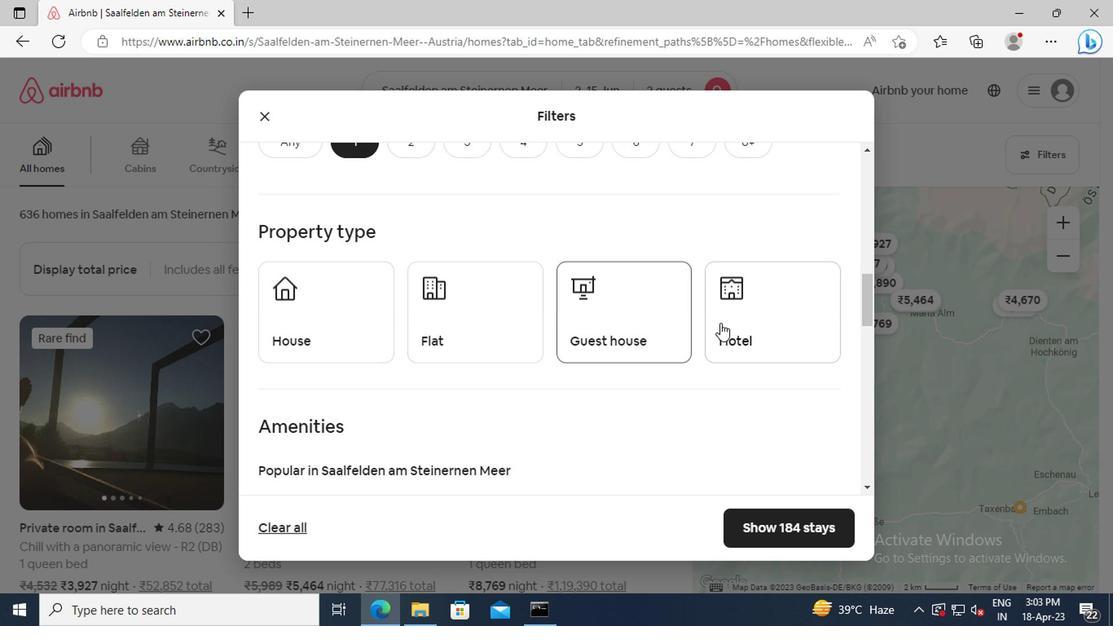 
Action: Mouse pressed left at (725, 322)
Screenshot: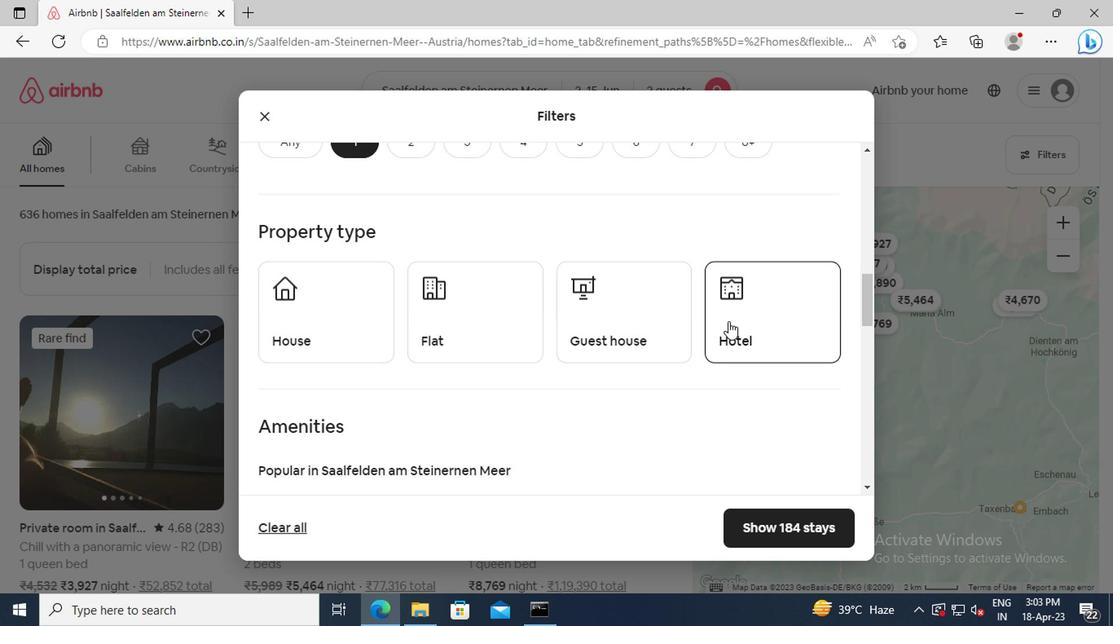 
Action: Mouse moved to (437, 312)
Screenshot: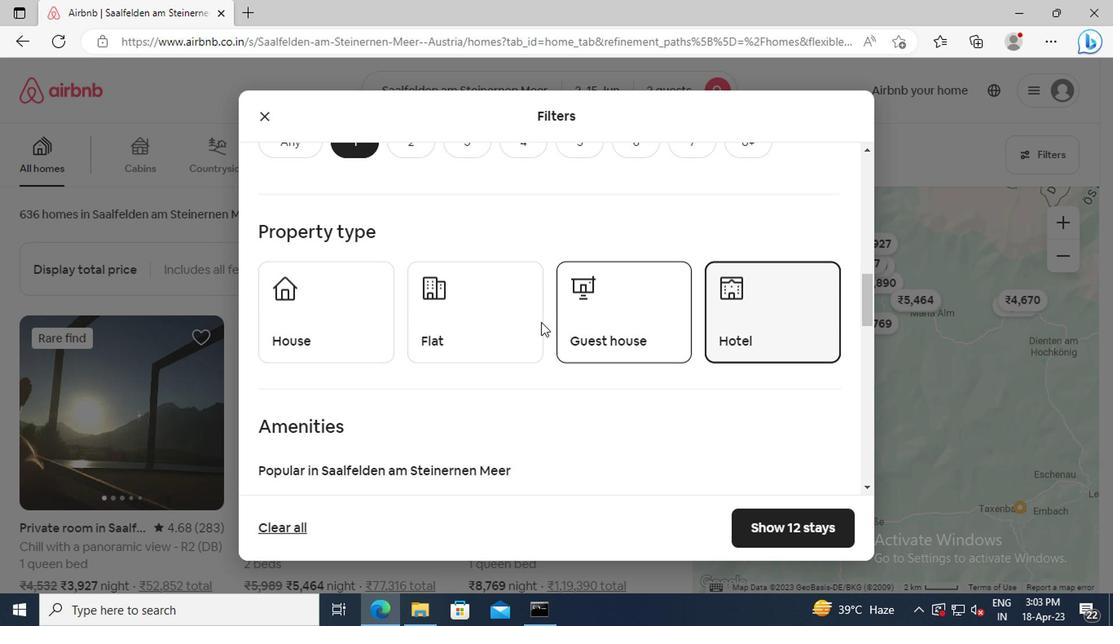 
Action: Mouse scrolled (437, 311) with delta (0, -1)
Screenshot: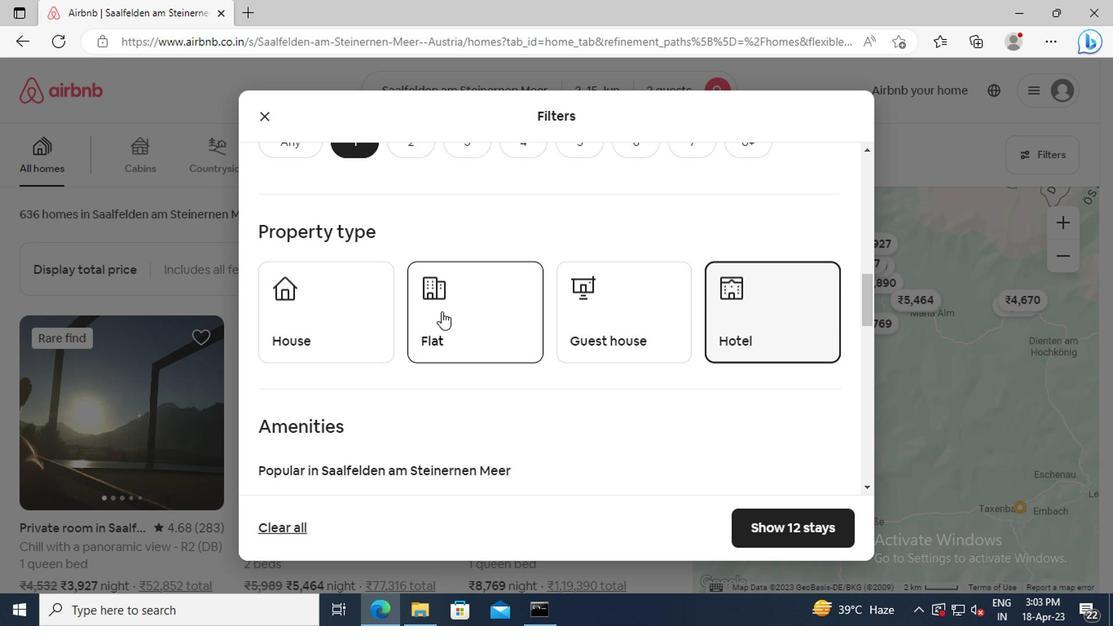 
Action: Mouse scrolled (437, 311) with delta (0, -1)
Screenshot: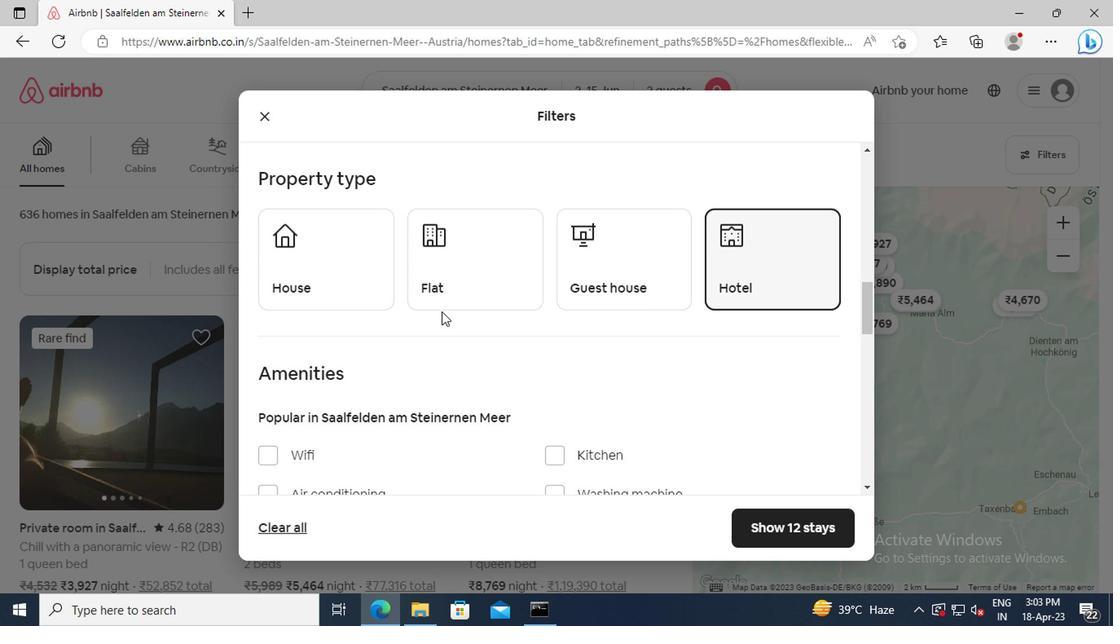 
Action: Mouse scrolled (437, 311) with delta (0, -1)
Screenshot: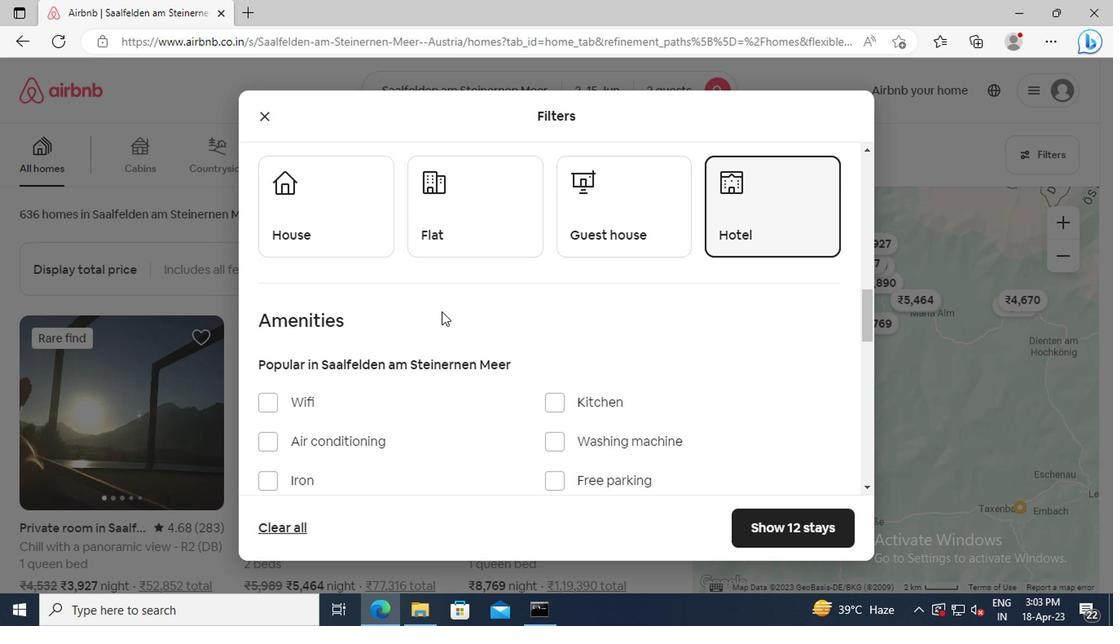 
Action: Mouse scrolled (437, 311) with delta (0, -1)
Screenshot: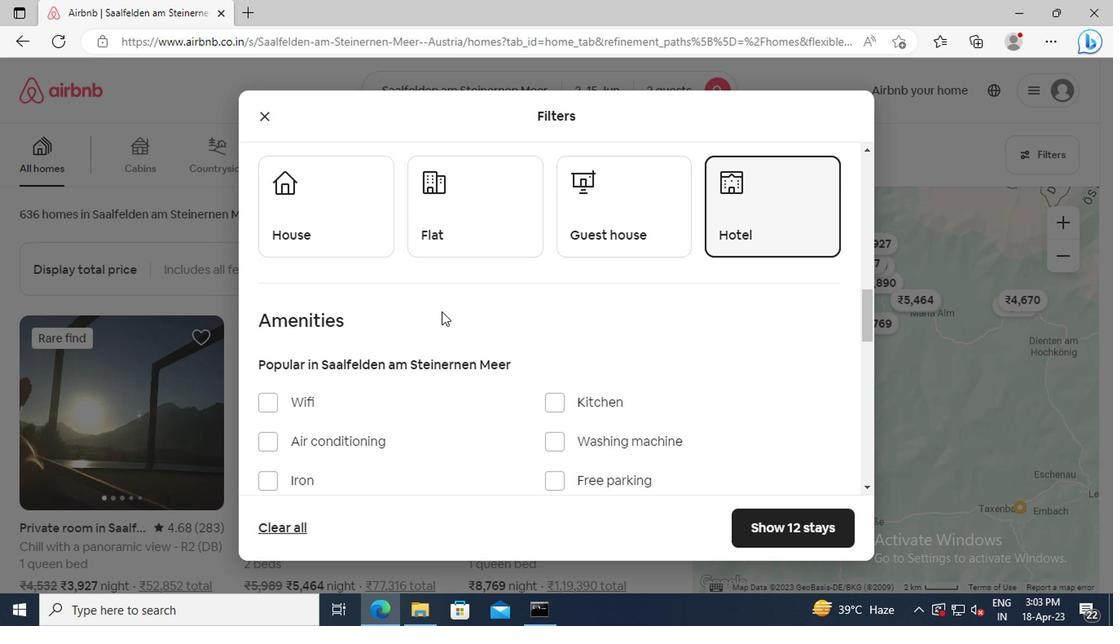 
Action: Mouse scrolled (437, 311) with delta (0, -1)
Screenshot: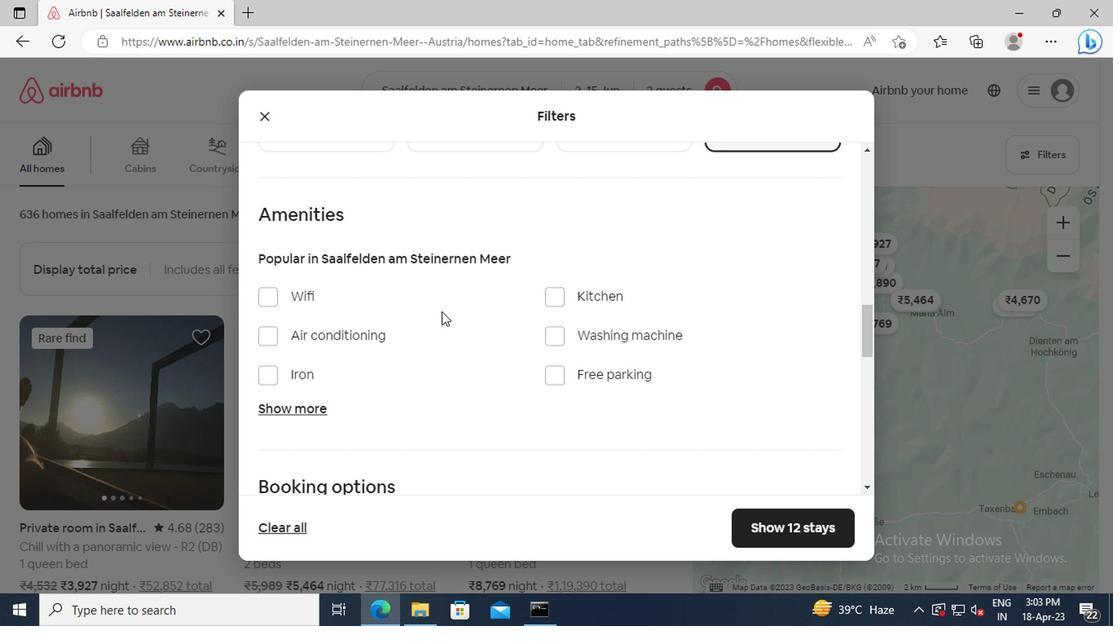 
Action: Mouse moved to (303, 353)
Screenshot: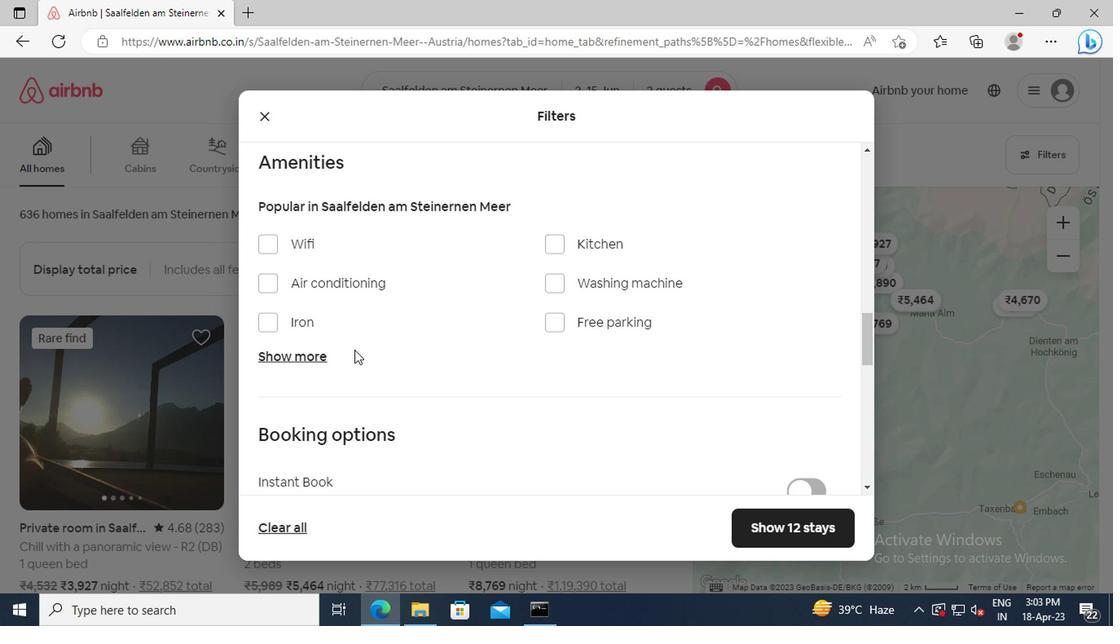 
Action: Mouse pressed left at (303, 353)
Screenshot: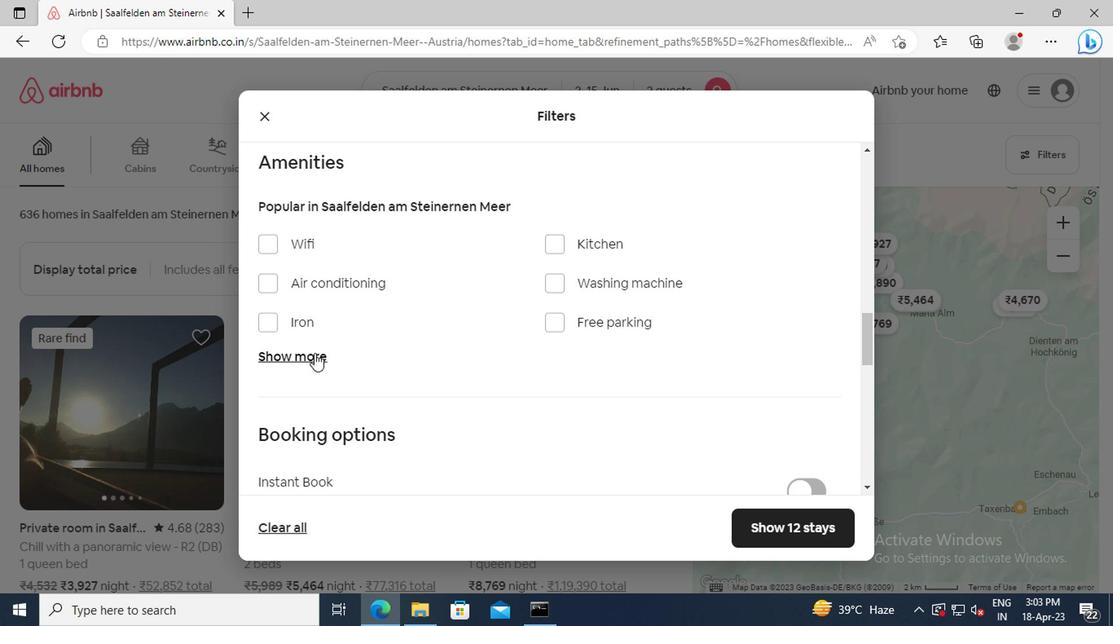 
Action: Mouse scrolled (303, 353) with delta (0, 0)
Screenshot: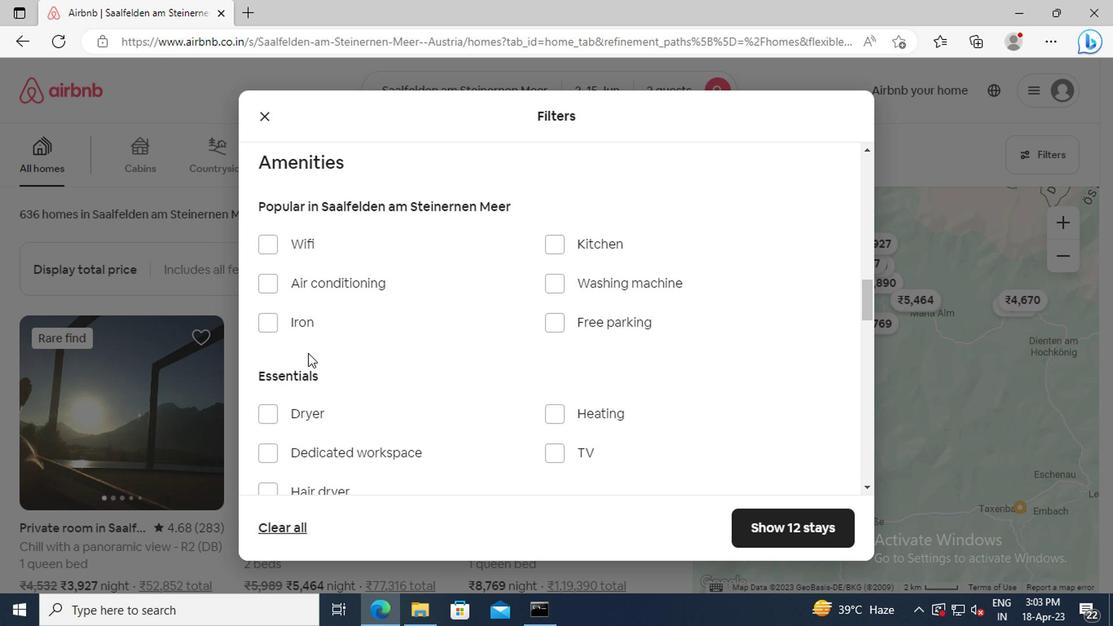 
Action: Mouse scrolled (303, 353) with delta (0, 0)
Screenshot: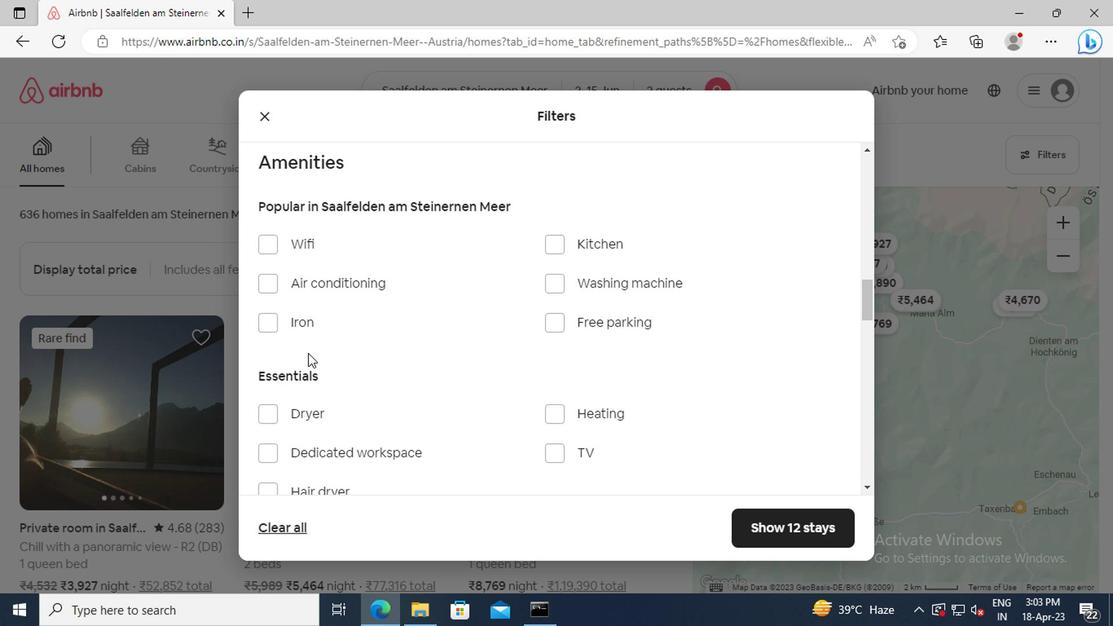 
Action: Mouse moved to (556, 309)
Screenshot: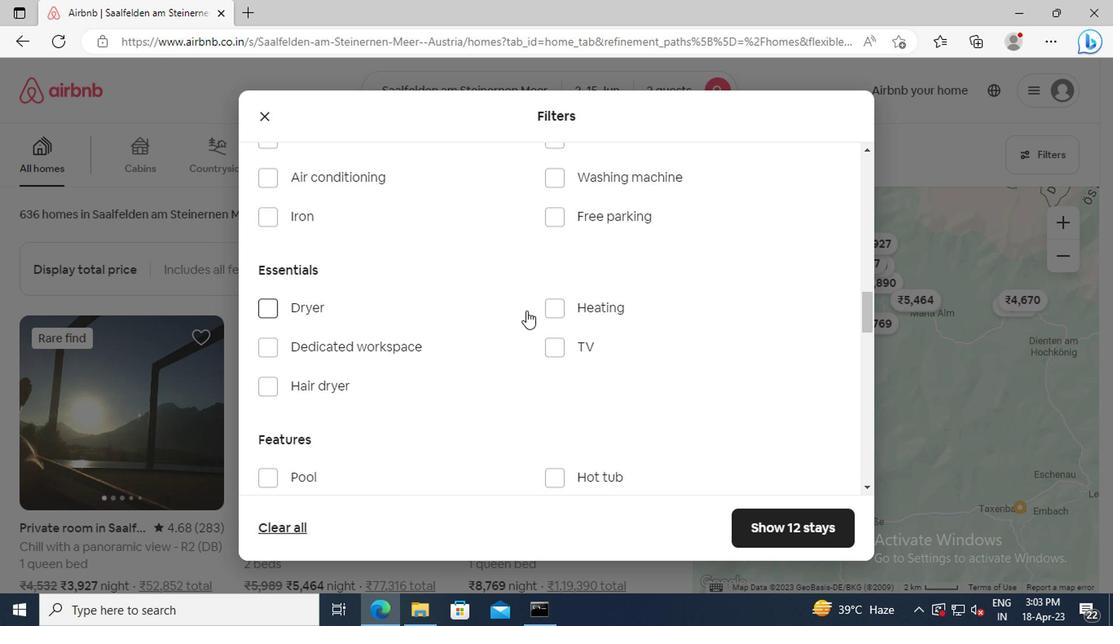 
Action: Mouse pressed left at (556, 309)
Screenshot: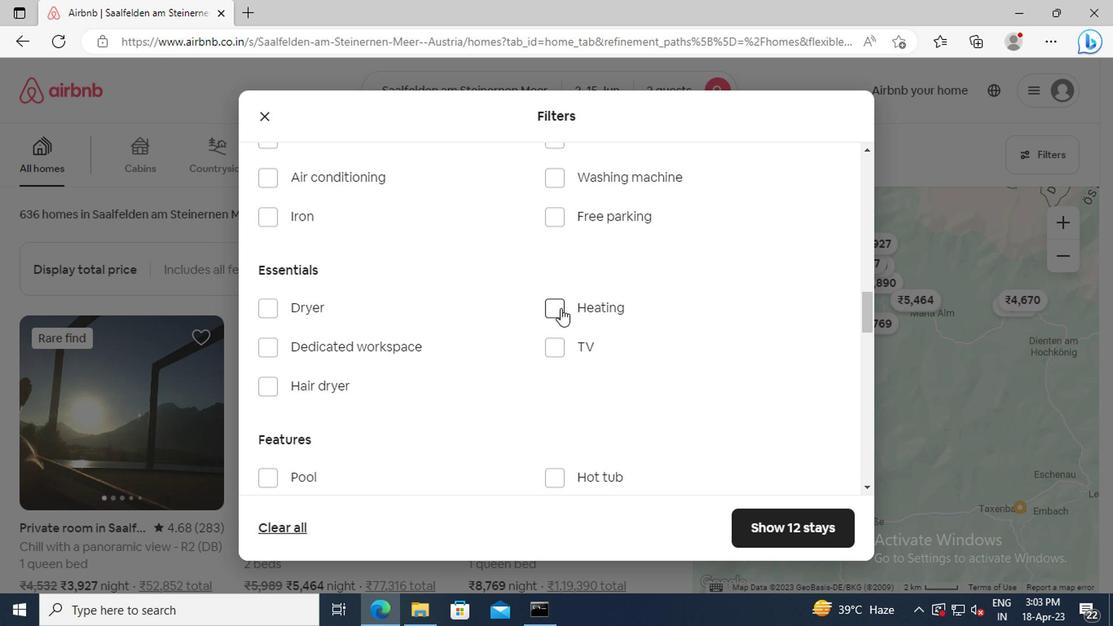 
Action: Mouse moved to (418, 329)
Screenshot: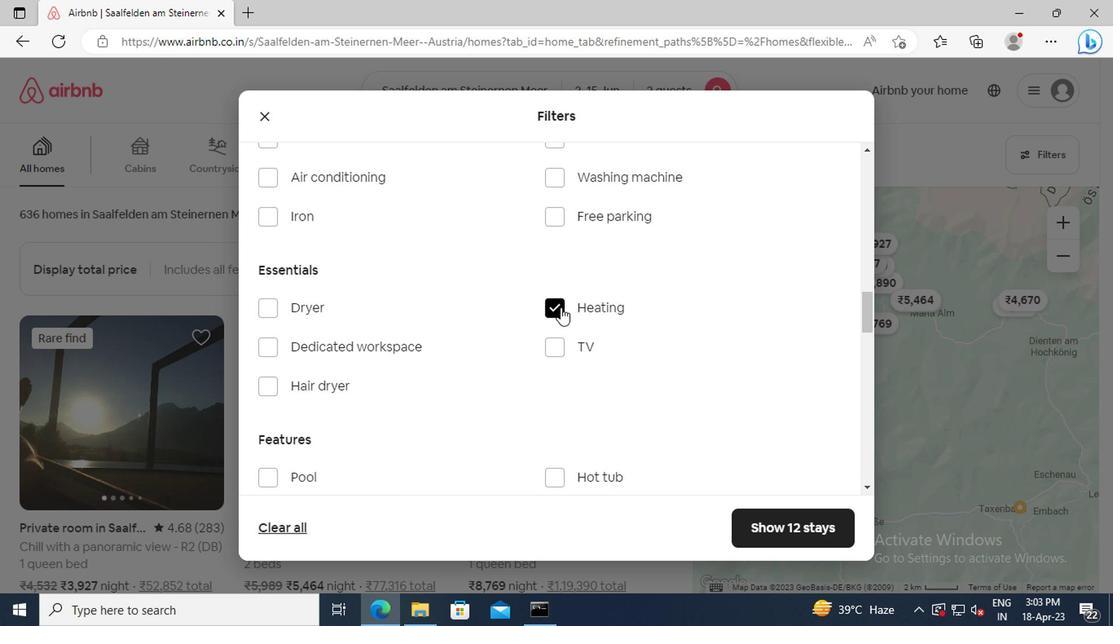 
Action: Mouse scrolled (418, 328) with delta (0, 0)
Screenshot: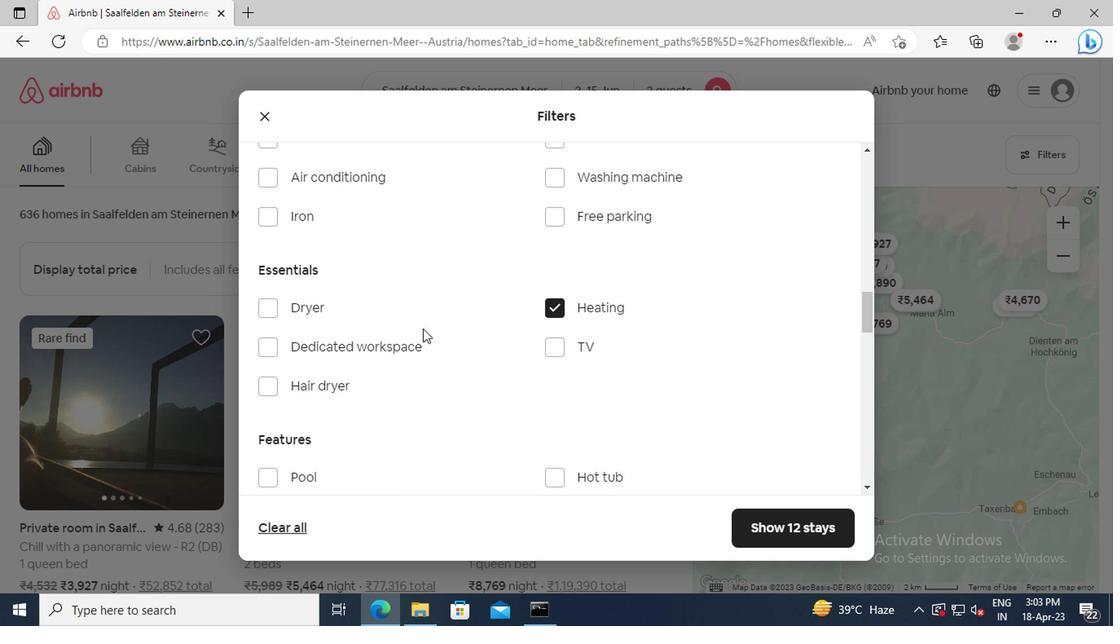 
Action: Mouse scrolled (418, 328) with delta (0, 0)
Screenshot: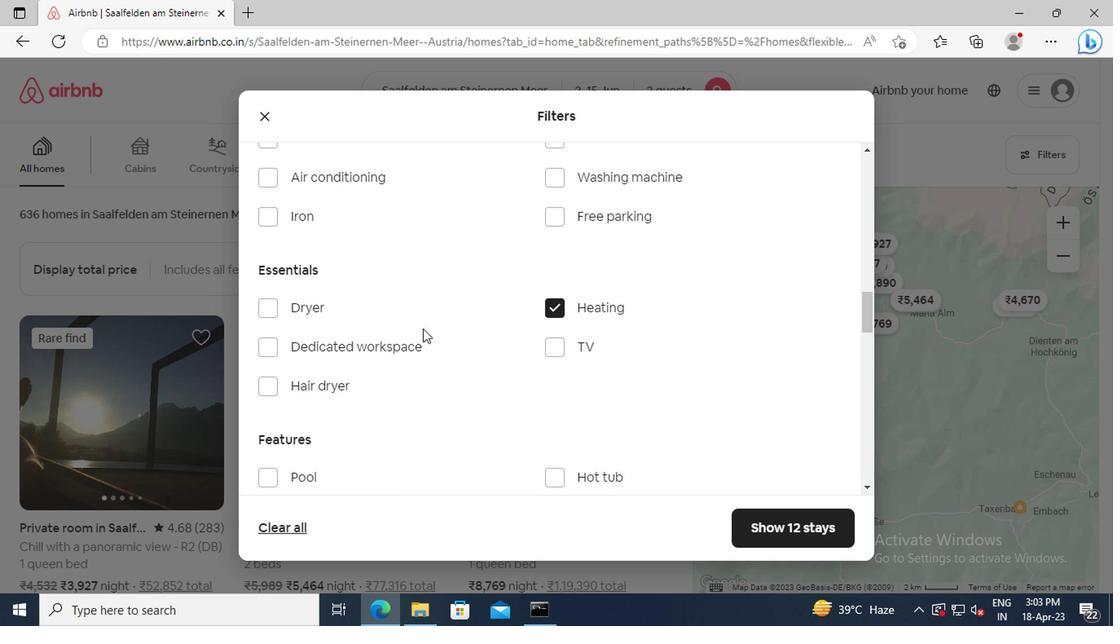 
Action: Mouse scrolled (418, 328) with delta (0, 0)
Screenshot: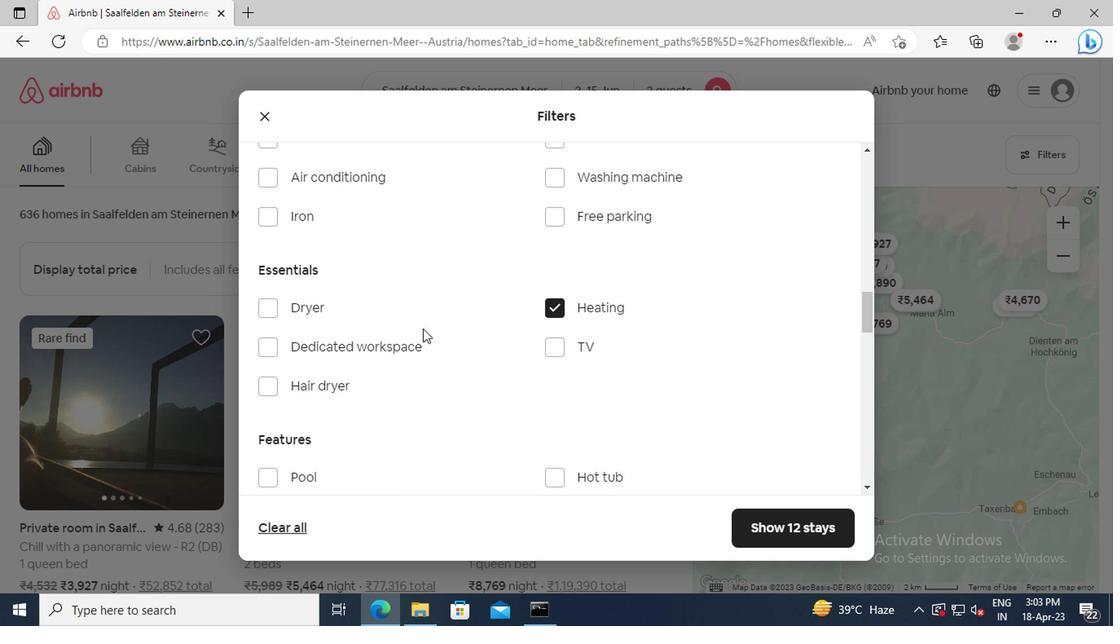 
Action: Mouse scrolled (418, 328) with delta (0, 0)
Screenshot: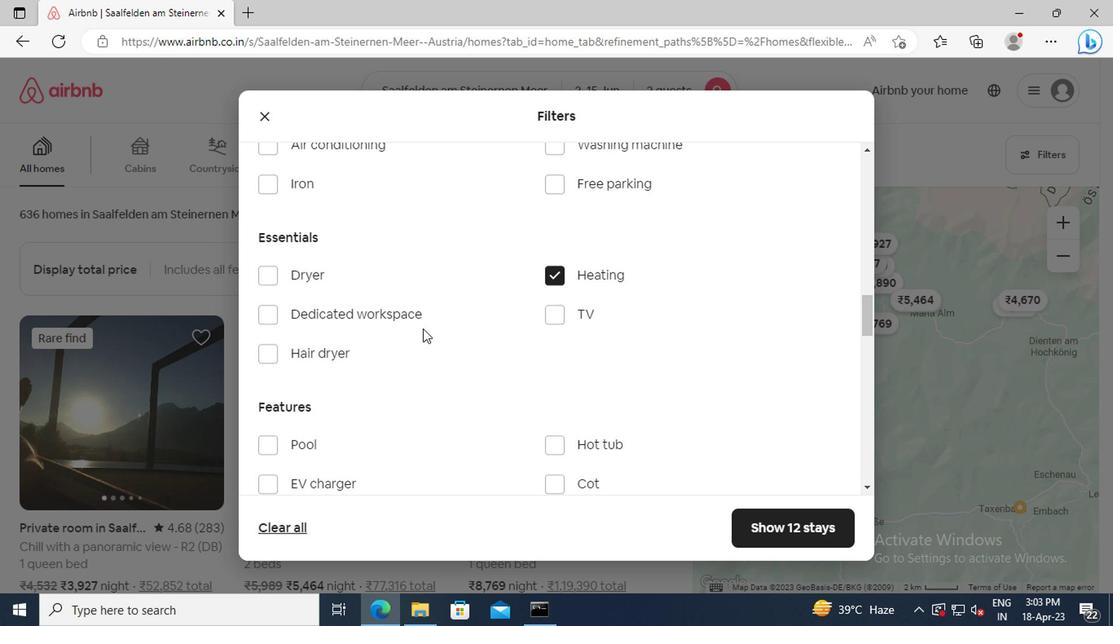 
Action: Mouse scrolled (418, 328) with delta (0, 0)
Screenshot: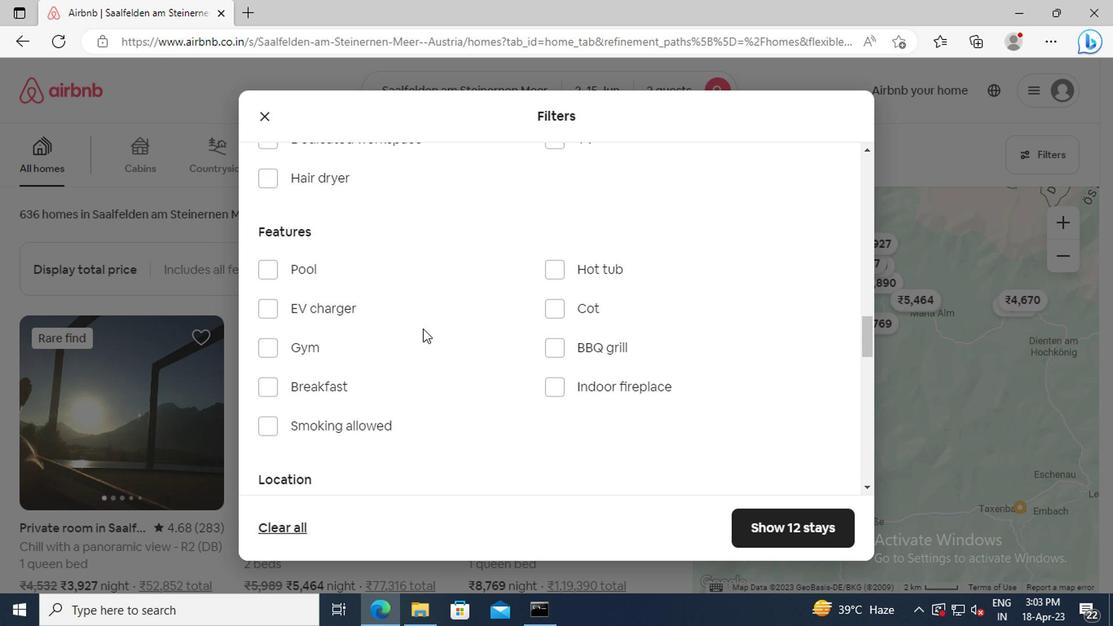 
Action: Mouse scrolled (418, 328) with delta (0, 0)
Screenshot: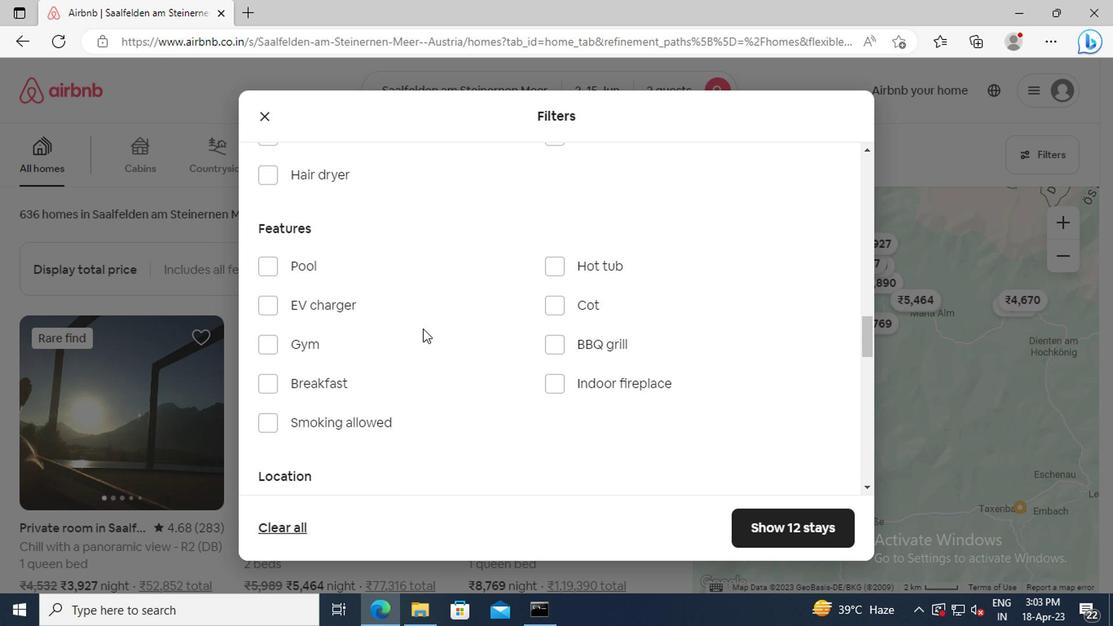 
Action: Mouse scrolled (418, 328) with delta (0, 0)
Screenshot: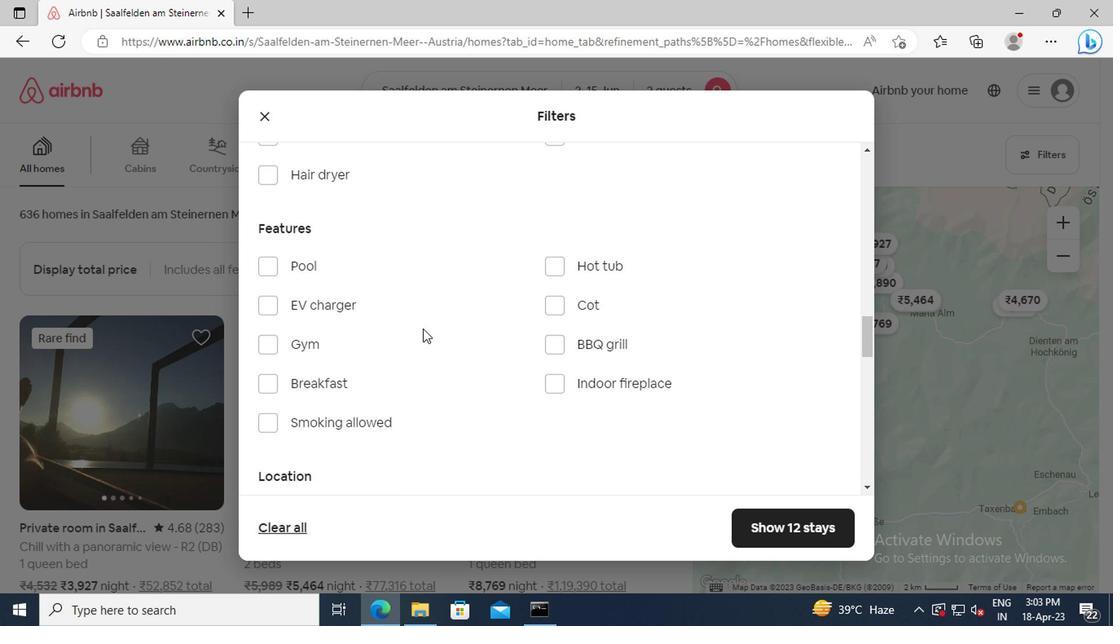 
Action: Mouse scrolled (418, 328) with delta (0, 0)
Screenshot: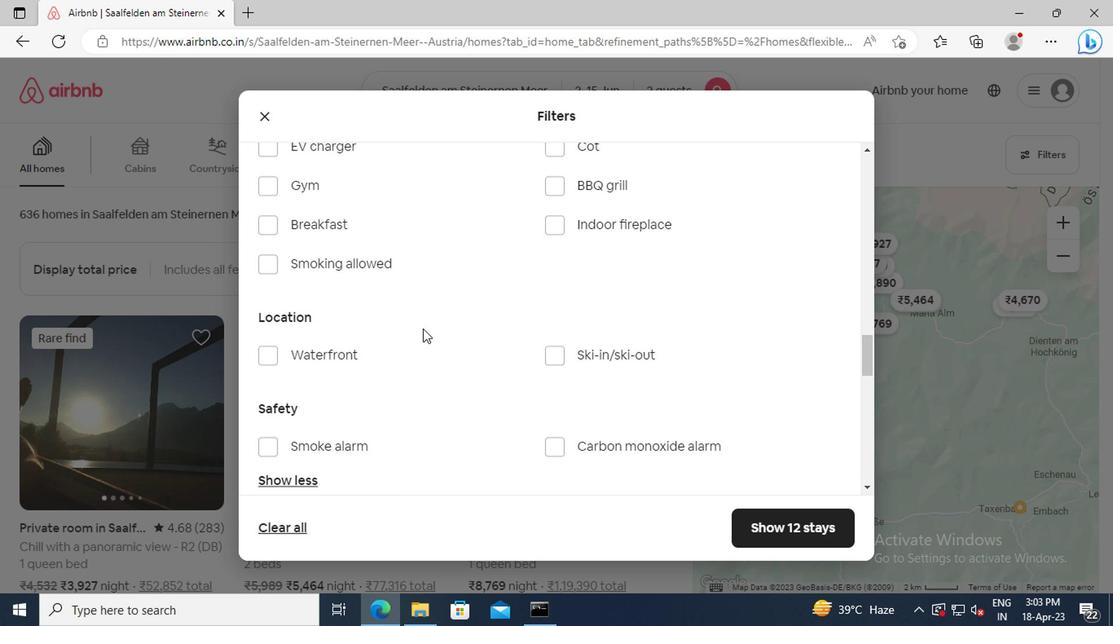 
Action: Mouse scrolled (418, 328) with delta (0, 0)
Screenshot: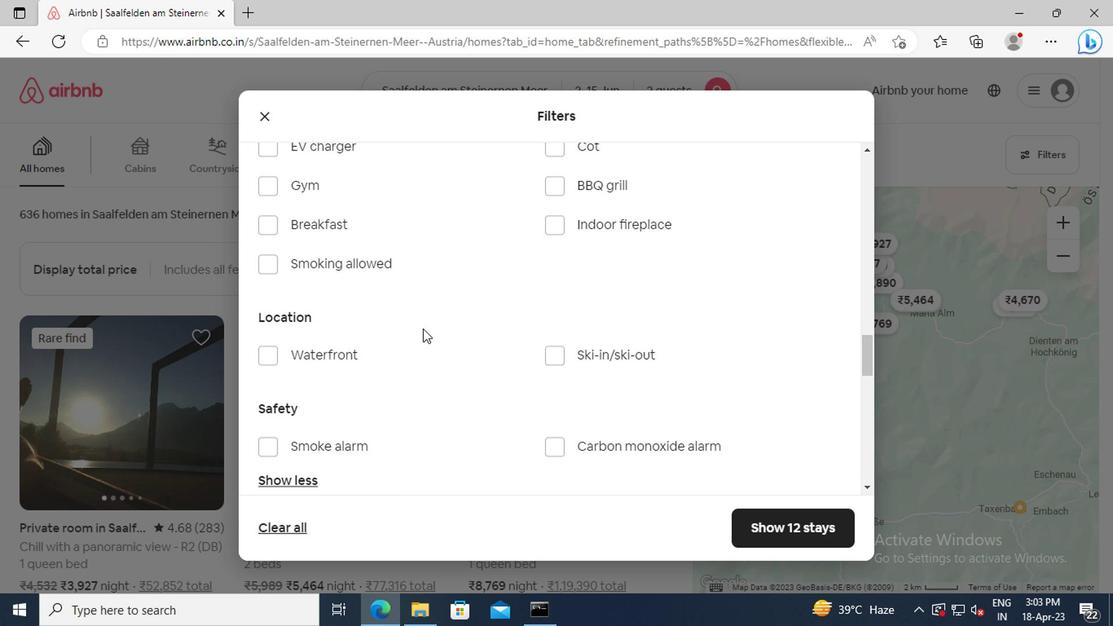 
Action: Mouse scrolled (418, 328) with delta (0, 0)
Screenshot: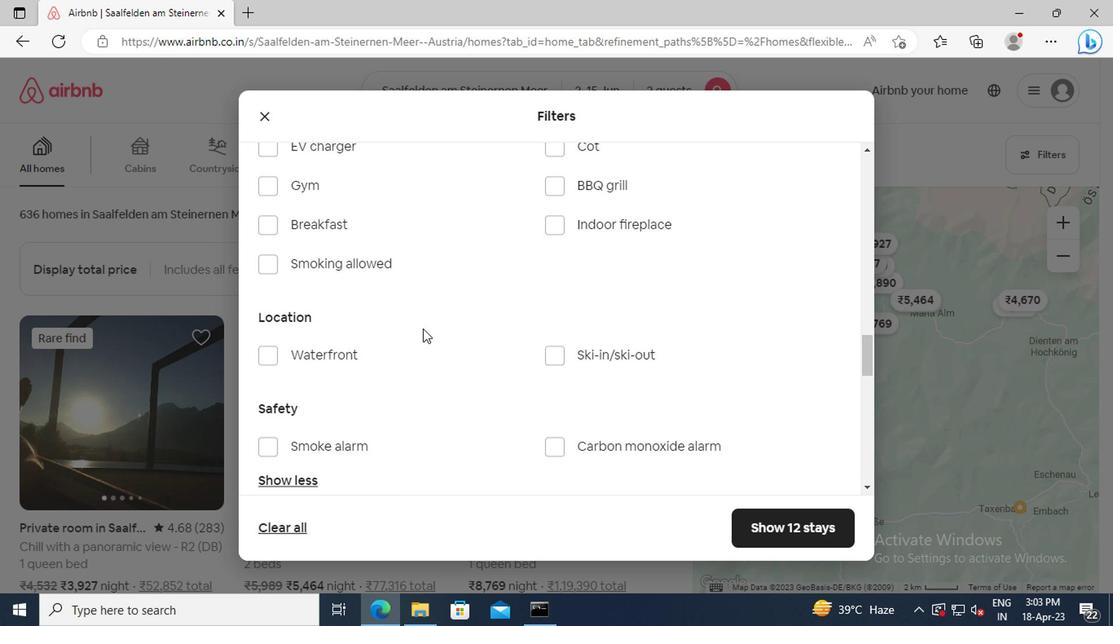 
Action: Mouse scrolled (418, 328) with delta (0, 0)
Screenshot: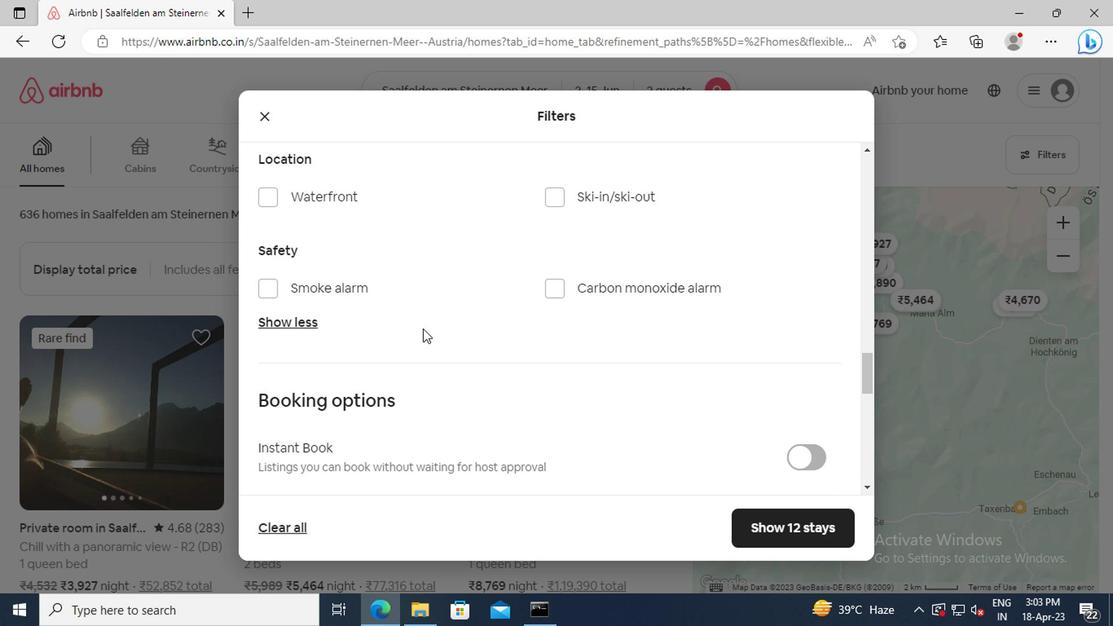 
Action: Mouse scrolled (418, 328) with delta (0, 0)
Screenshot: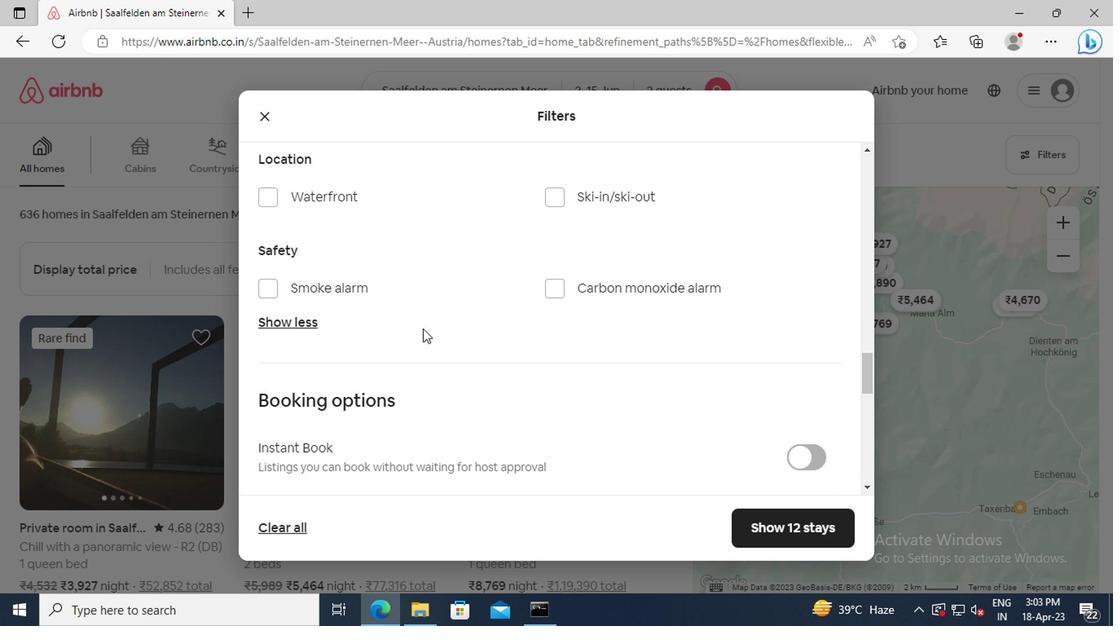 
Action: Mouse scrolled (418, 328) with delta (0, 0)
Screenshot: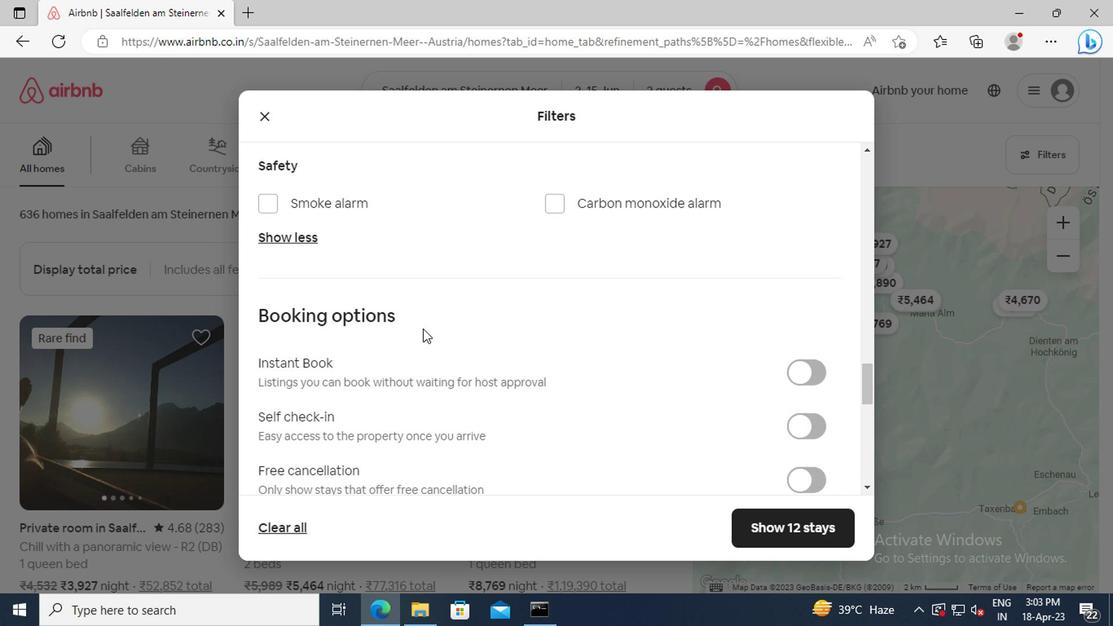 
Action: Mouse moved to (793, 357)
Screenshot: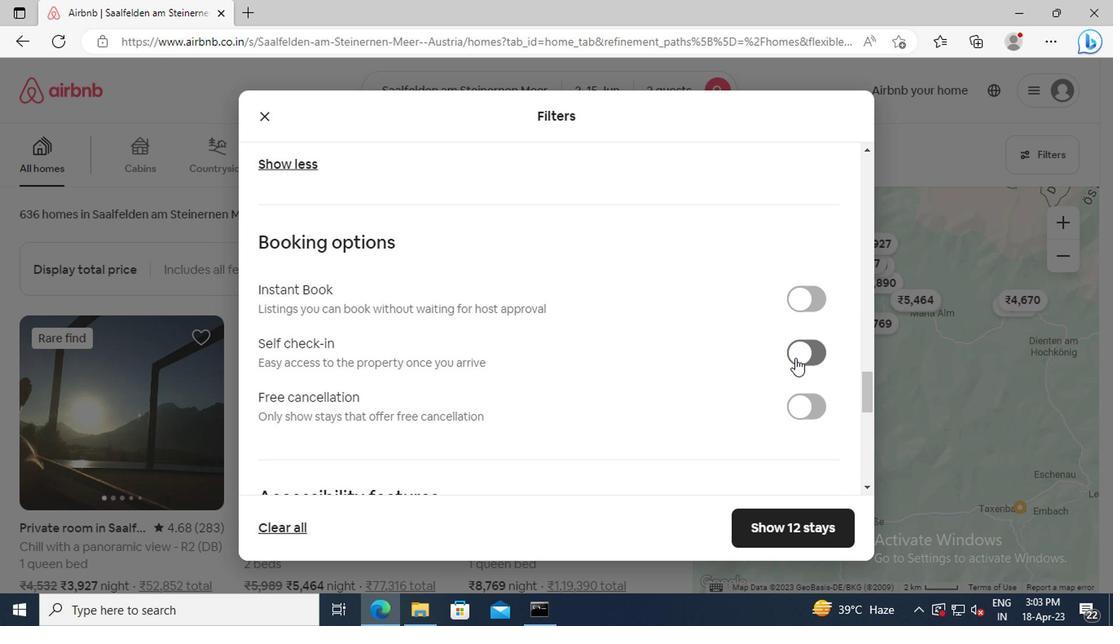 
Action: Mouse pressed left at (793, 357)
Screenshot: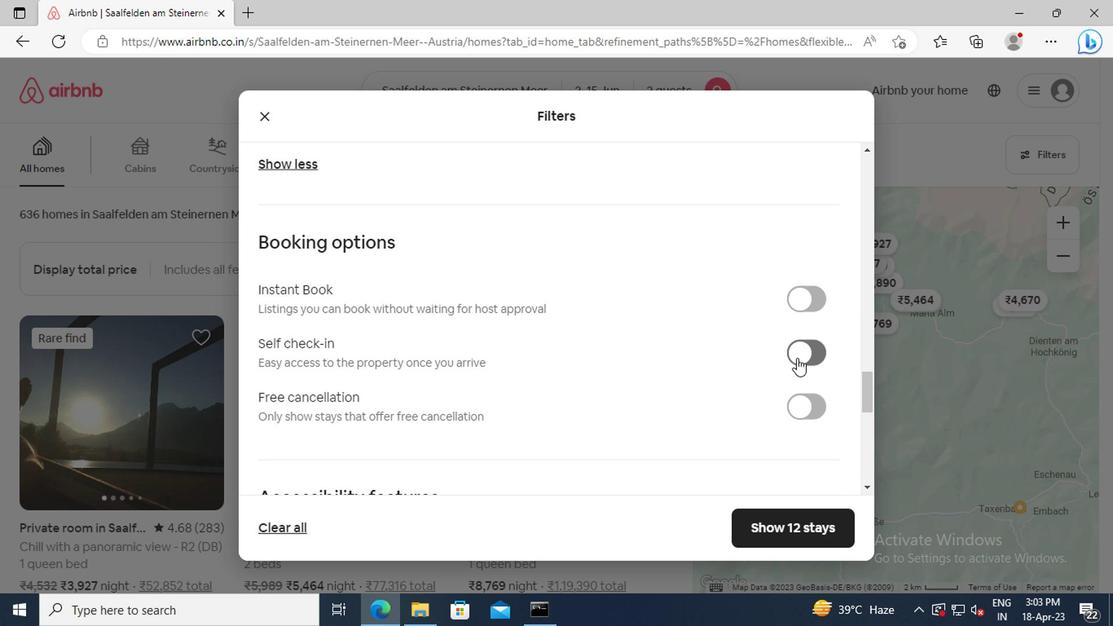 
Action: Mouse moved to (505, 355)
Screenshot: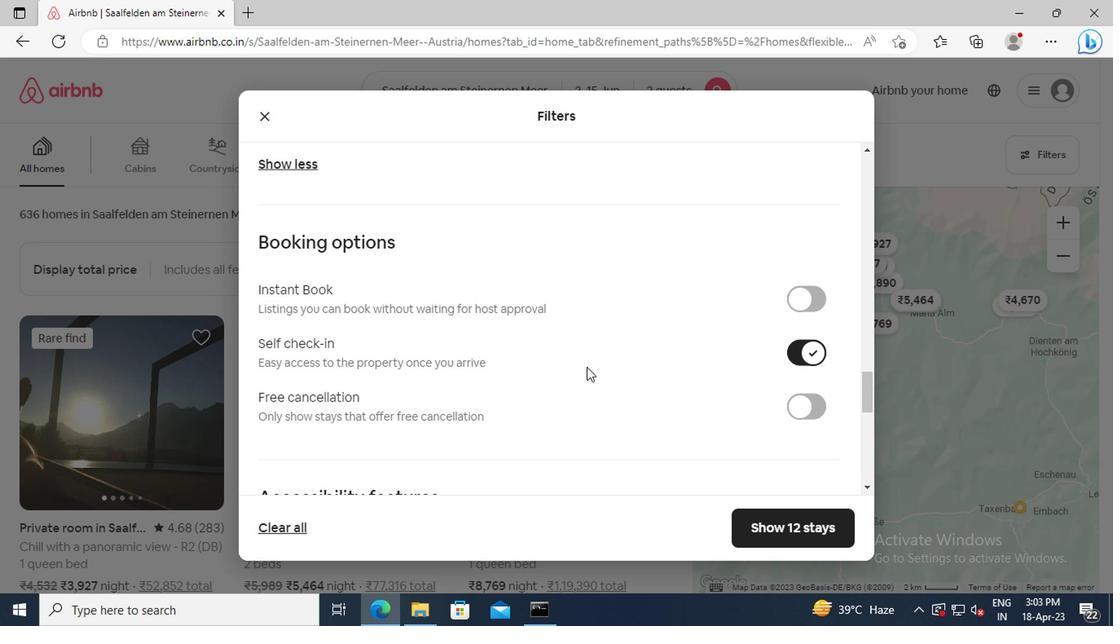 
Action: Mouse scrolled (505, 354) with delta (0, -1)
Screenshot: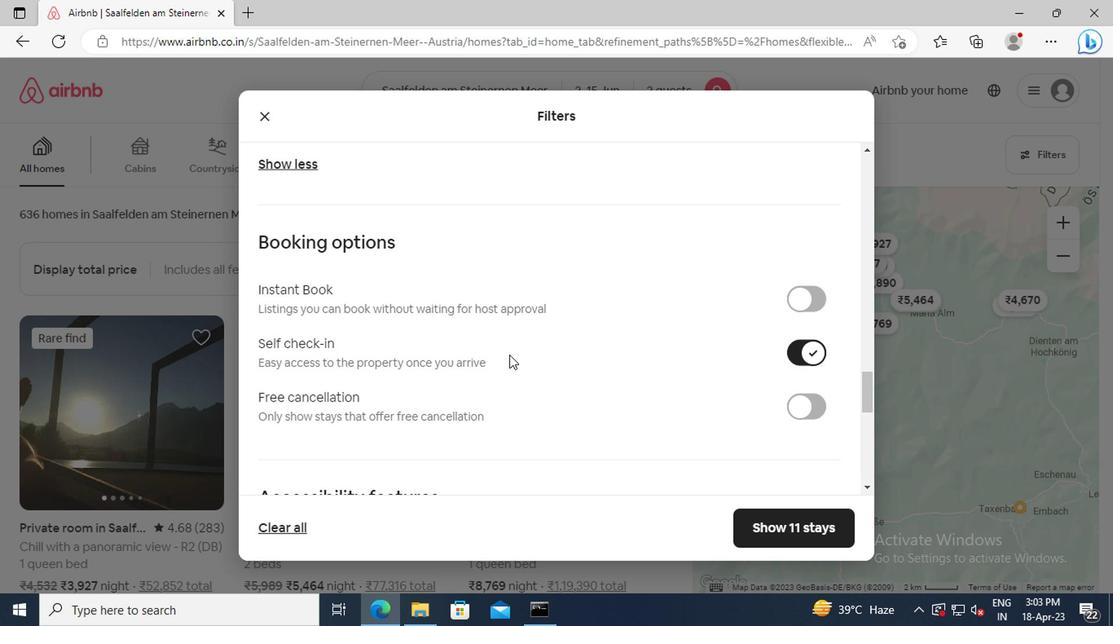 
Action: Mouse scrolled (505, 354) with delta (0, -1)
Screenshot: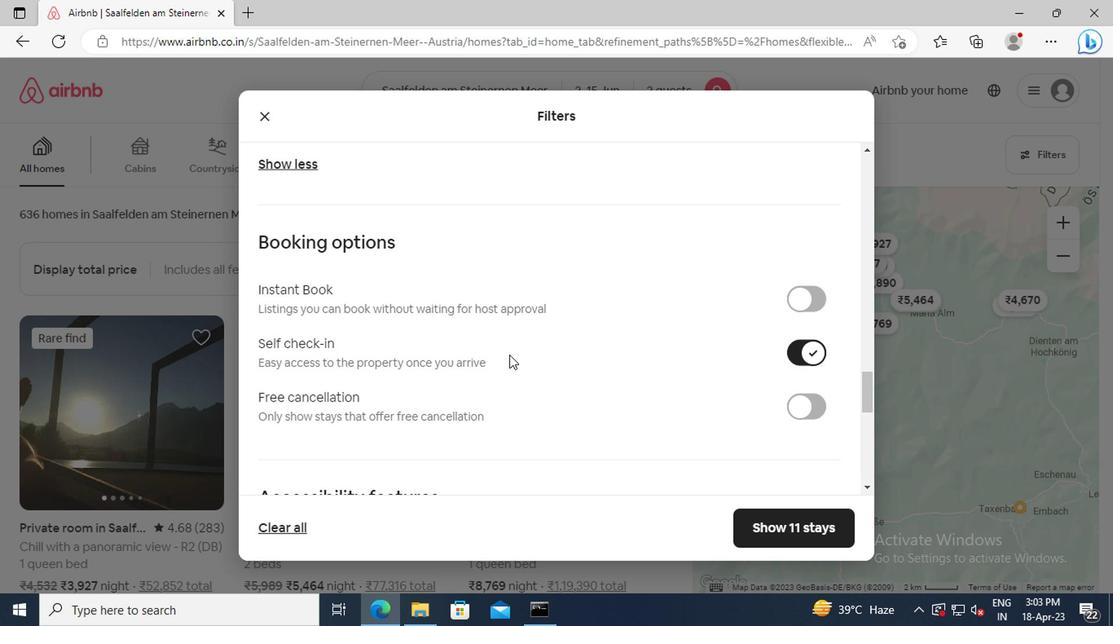 
Action: Mouse scrolled (505, 354) with delta (0, -1)
Screenshot: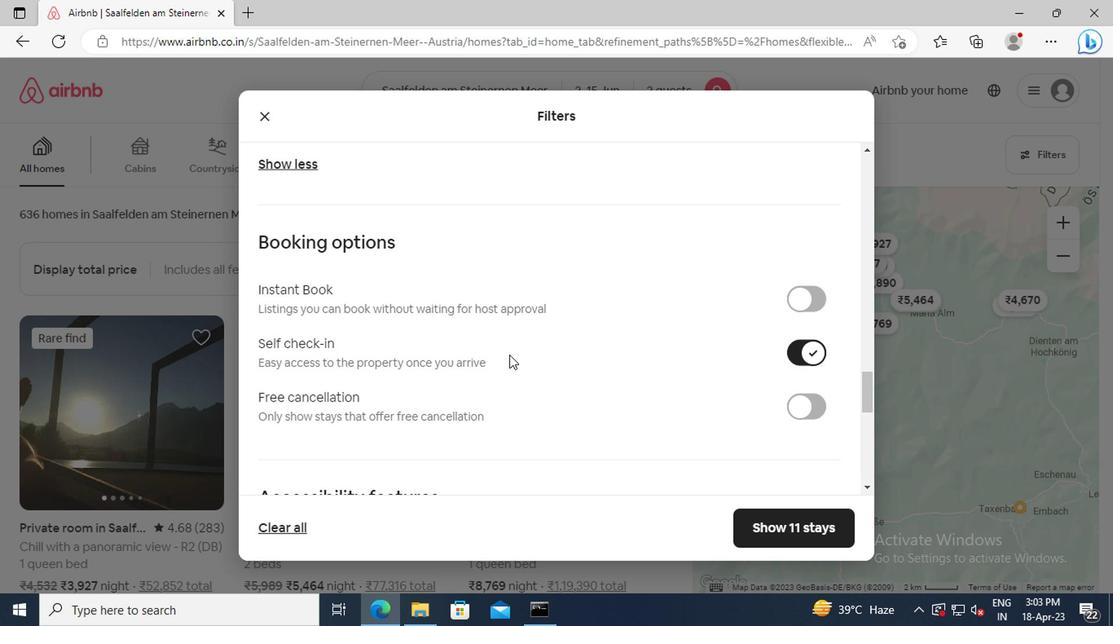 
Action: Mouse scrolled (505, 354) with delta (0, -1)
Screenshot: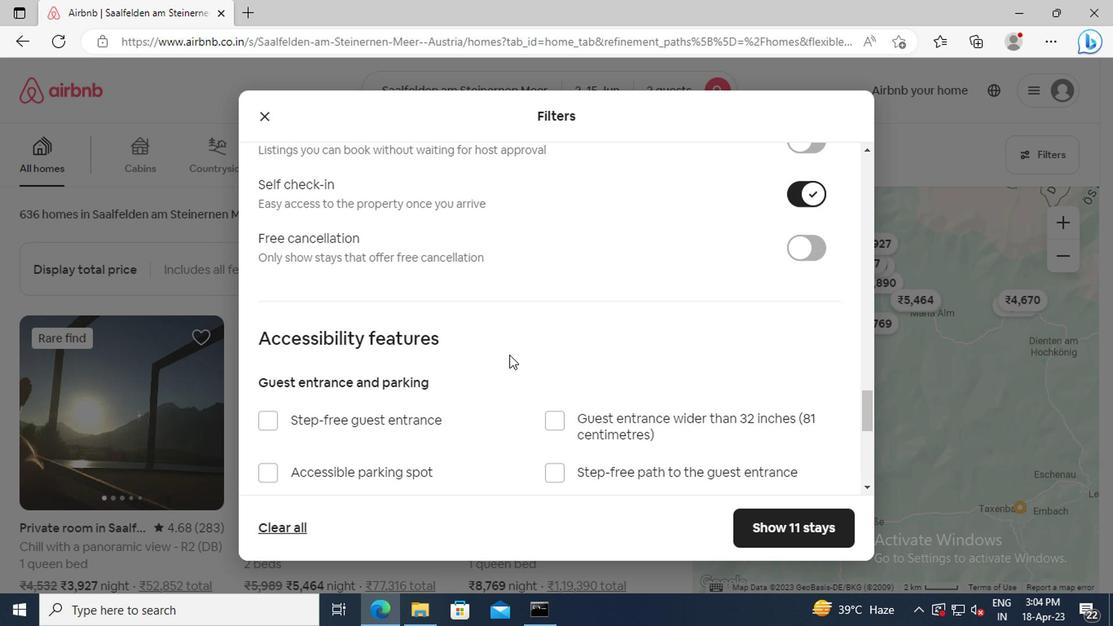 
Action: Mouse scrolled (505, 354) with delta (0, -1)
Screenshot: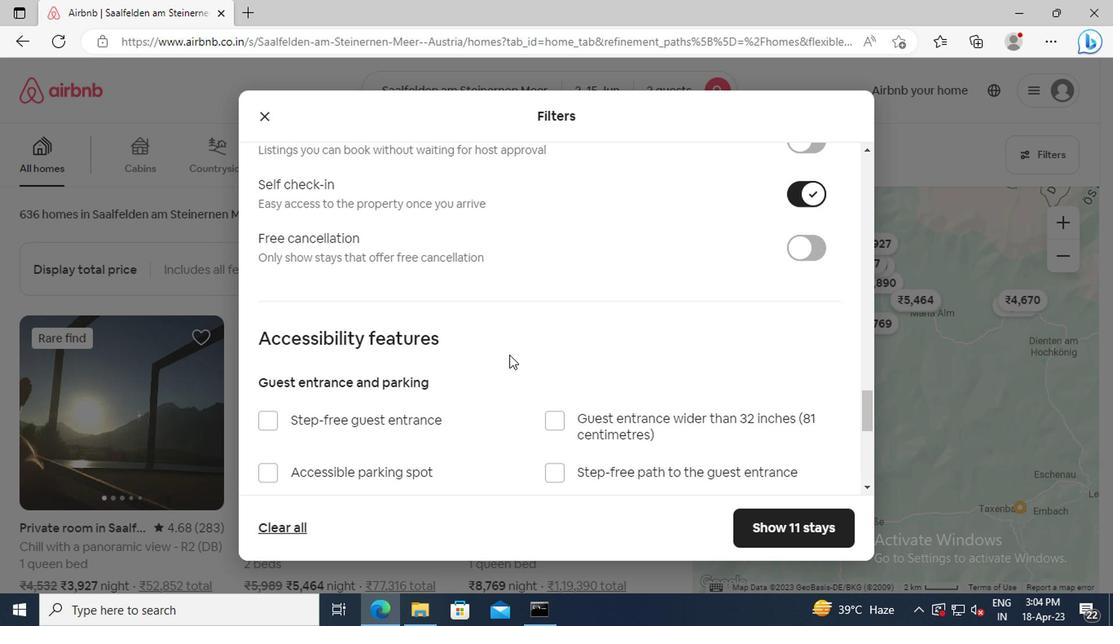 
Action: Mouse scrolled (505, 354) with delta (0, -1)
Screenshot: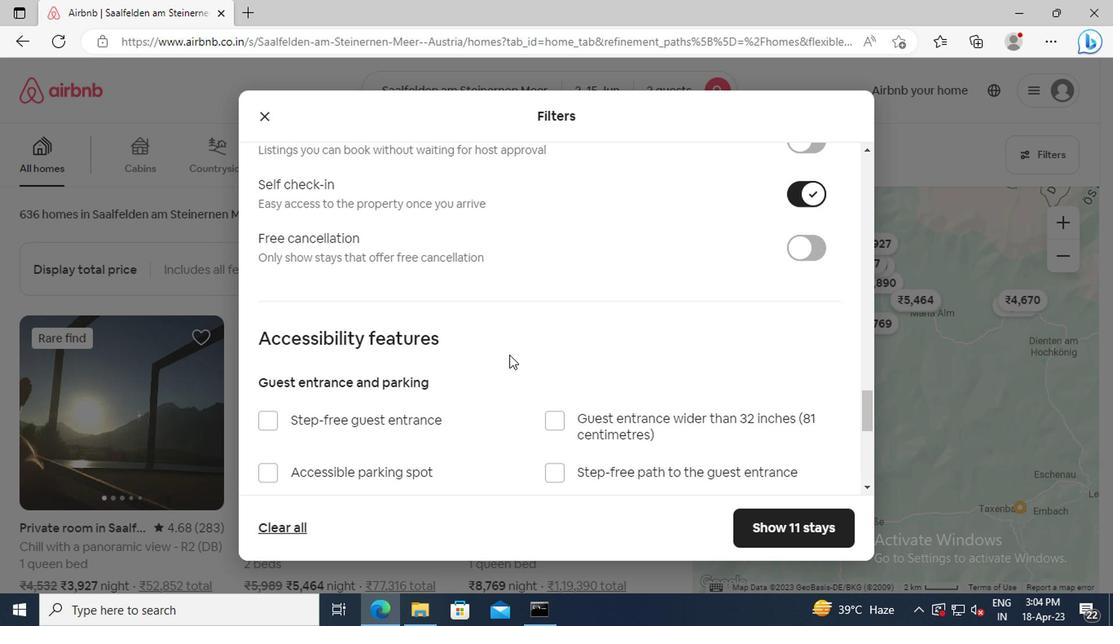 
Action: Mouse scrolled (505, 354) with delta (0, -1)
Screenshot: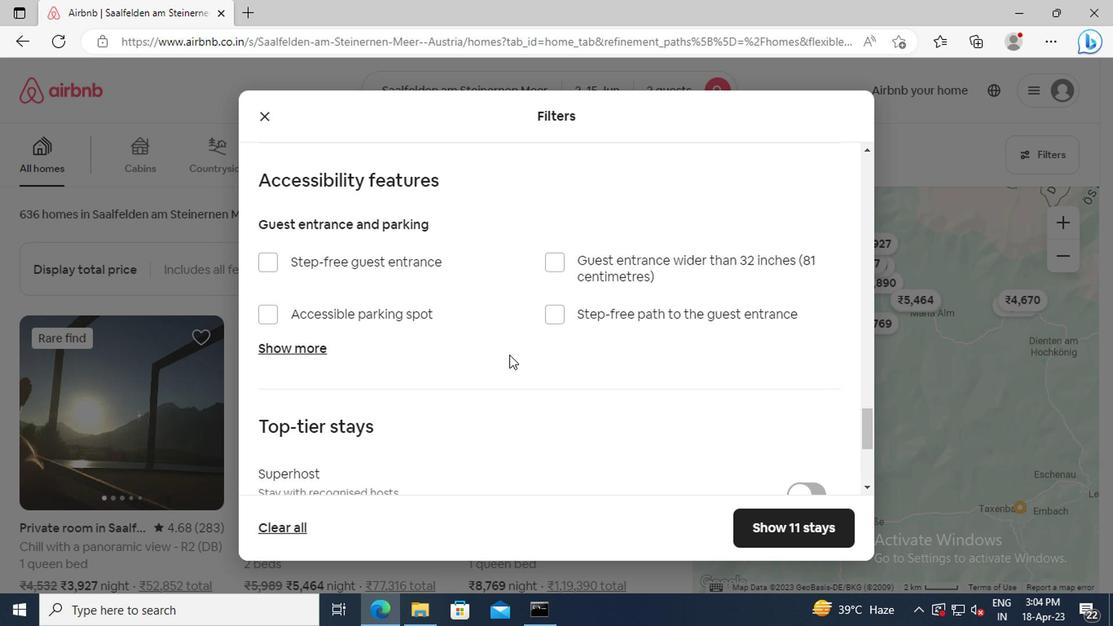 
Action: Mouse scrolled (505, 354) with delta (0, -1)
Screenshot: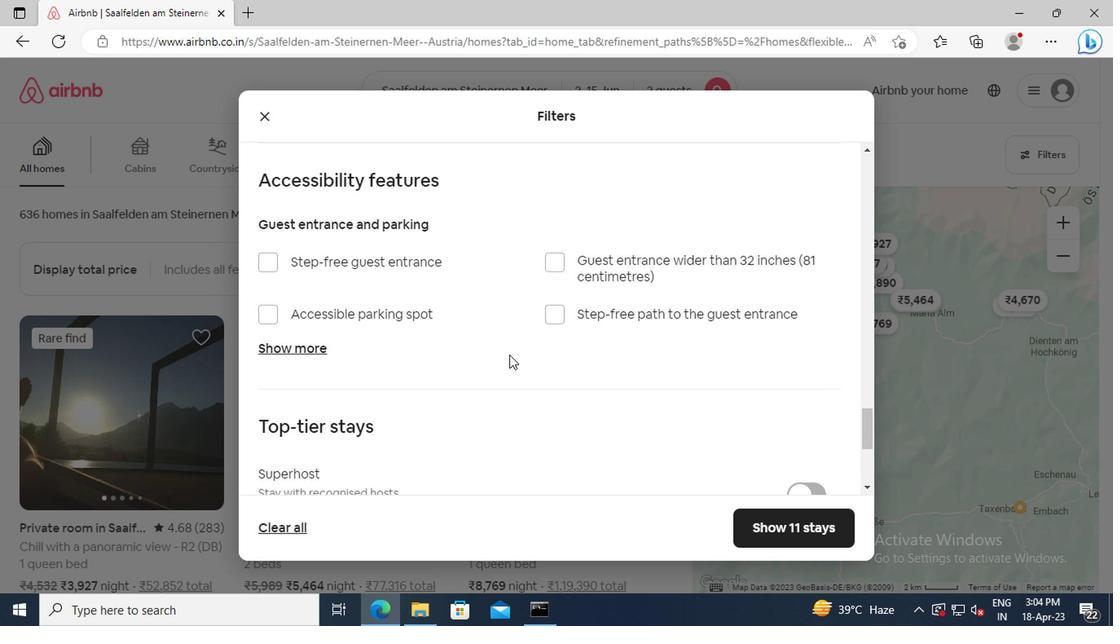 
Action: Mouse scrolled (505, 354) with delta (0, -1)
Screenshot: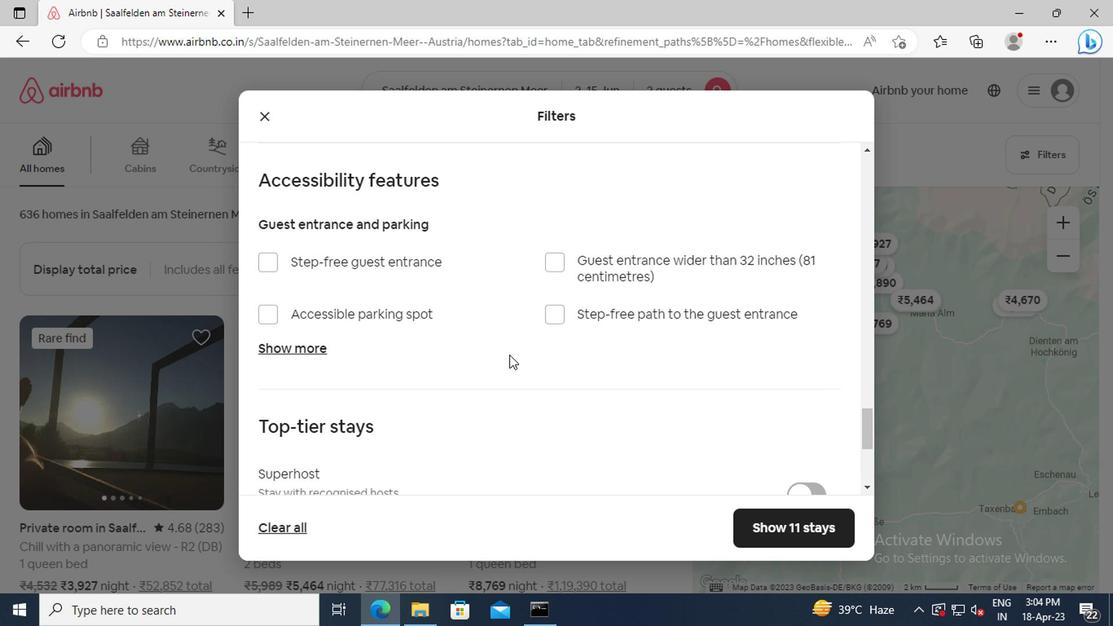 
Action: Mouse scrolled (505, 354) with delta (0, -1)
Screenshot: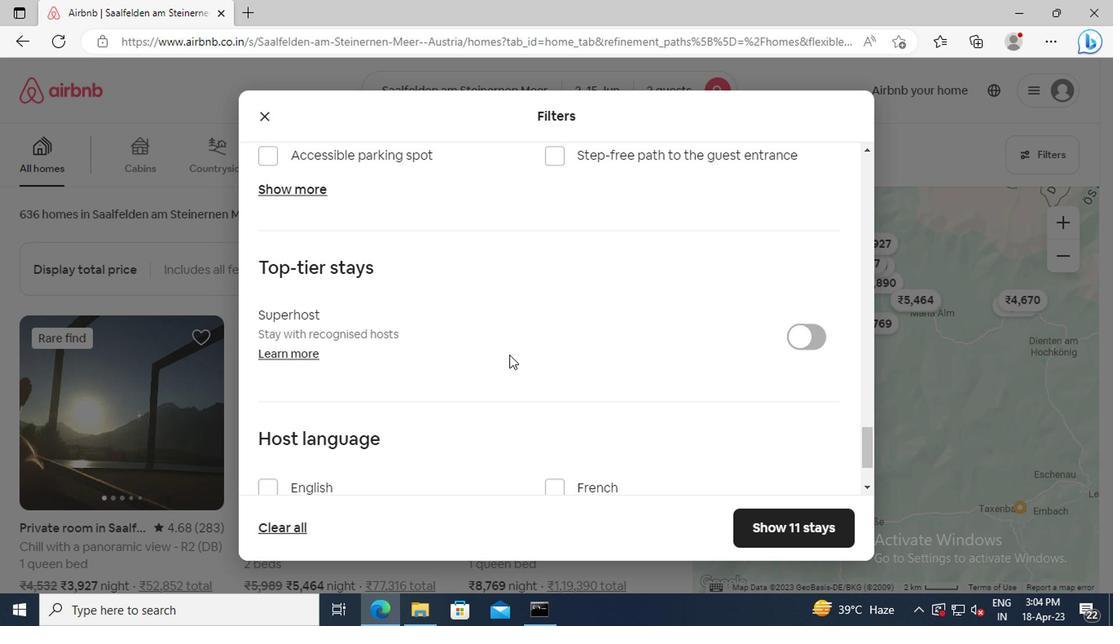 
Action: Mouse scrolled (505, 354) with delta (0, -1)
Screenshot: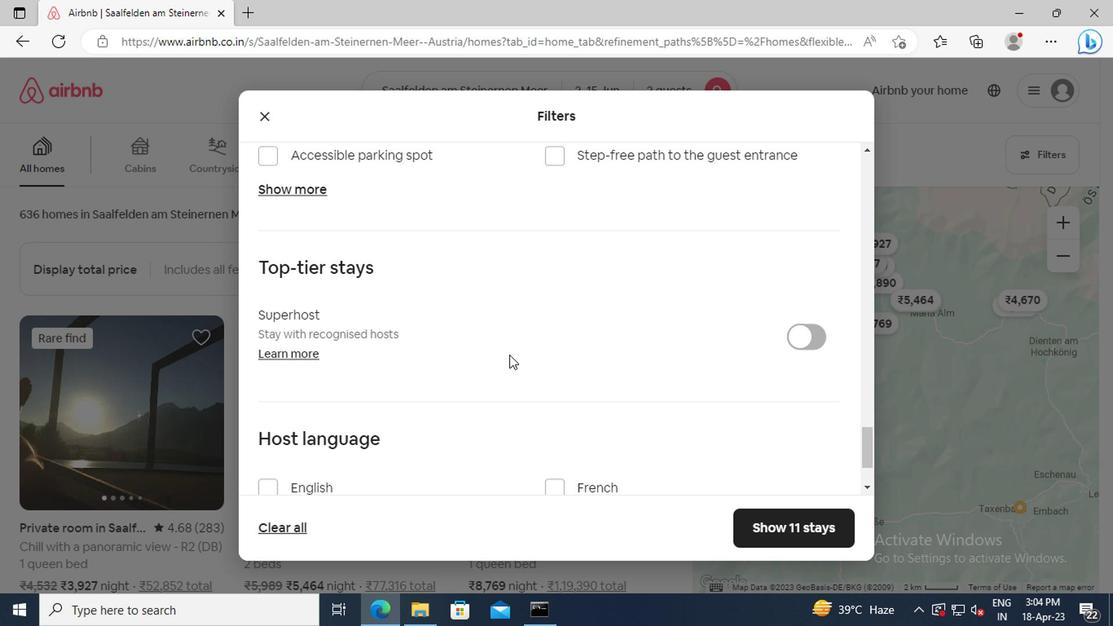 
Action: Mouse scrolled (505, 354) with delta (0, -1)
Screenshot: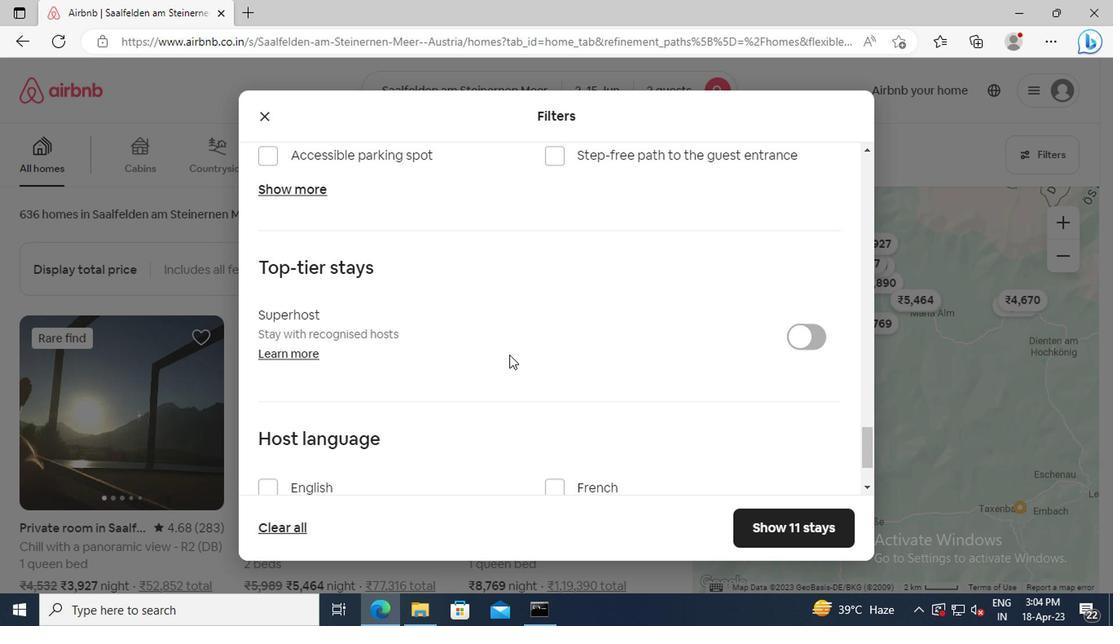 
Action: Mouse moved to (267, 382)
Screenshot: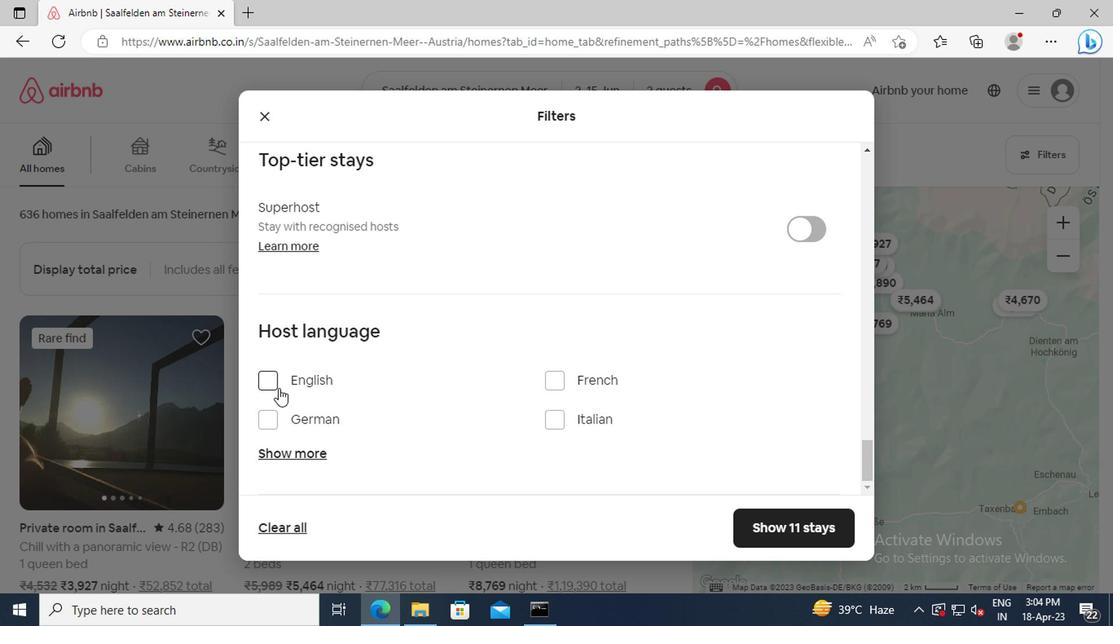 
Action: Mouse pressed left at (267, 382)
Screenshot: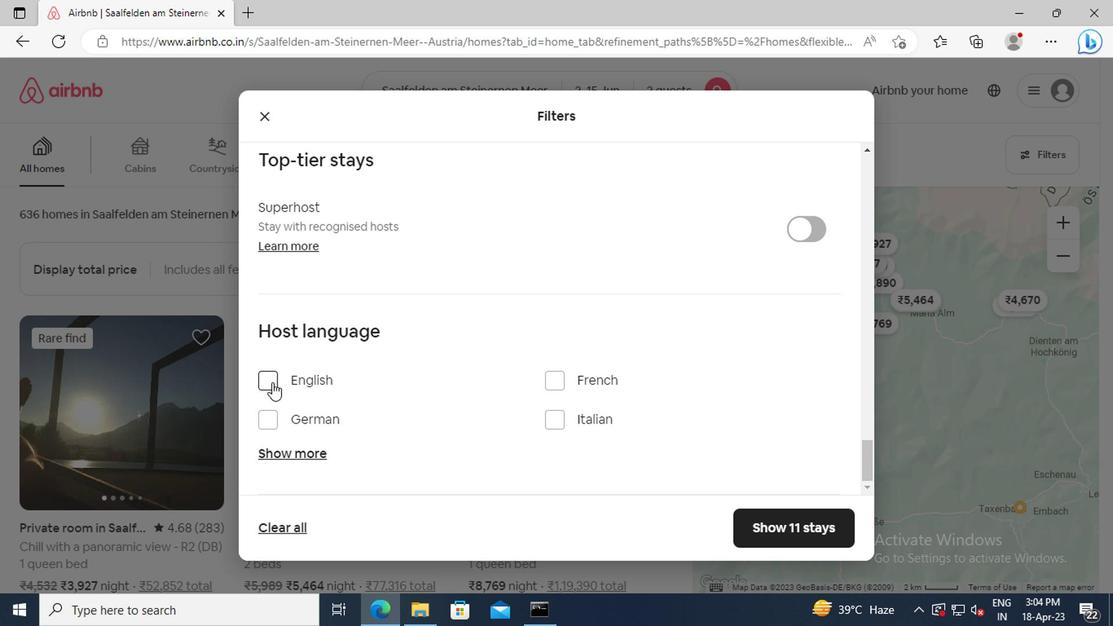 
Action: Mouse moved to (806, 529)
Screenshot: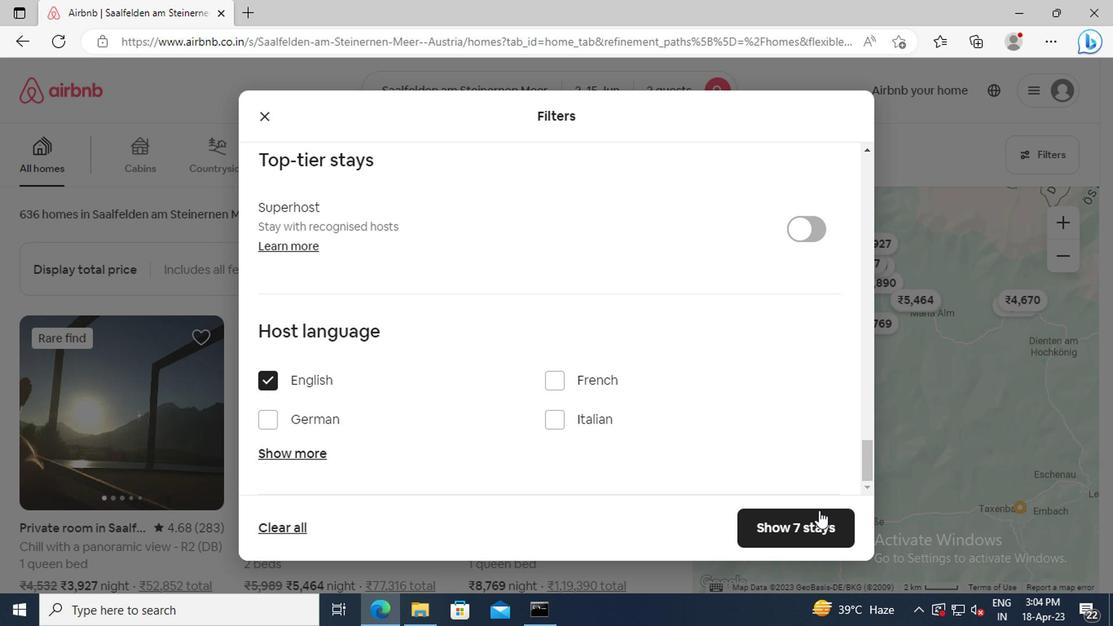 
Action: Mouse pressed left at (806, 529)
Screenshot: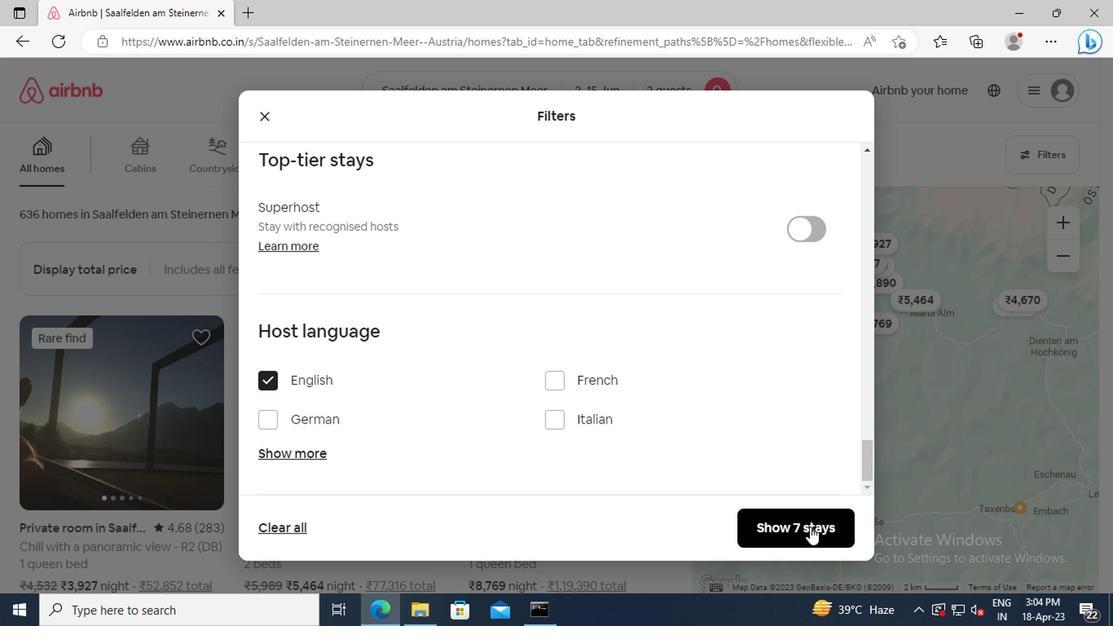
